 Task: Create a due date automation trigger when advanced on, on the tuesday before a card is due add fields without custom field "Resume" set to a number greater than 1 and lower than 10 at 11:00 AM.
Action: Mouse pressed left at (1101, 93)
Screenshot: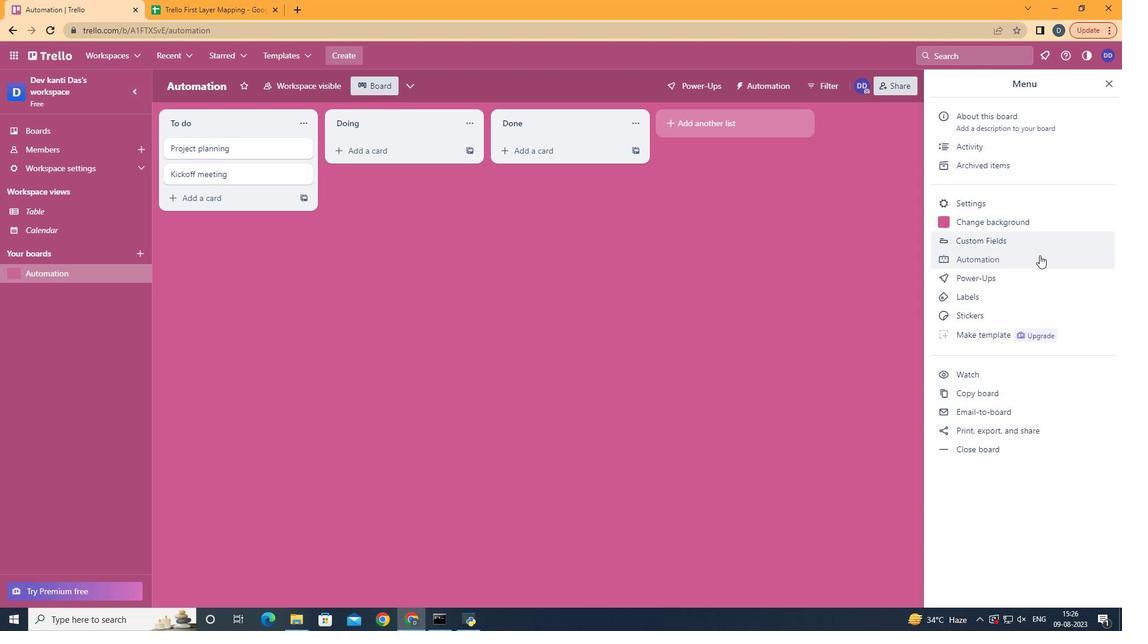 
Action: Mouse moved to (1034, 261)
Screenshot: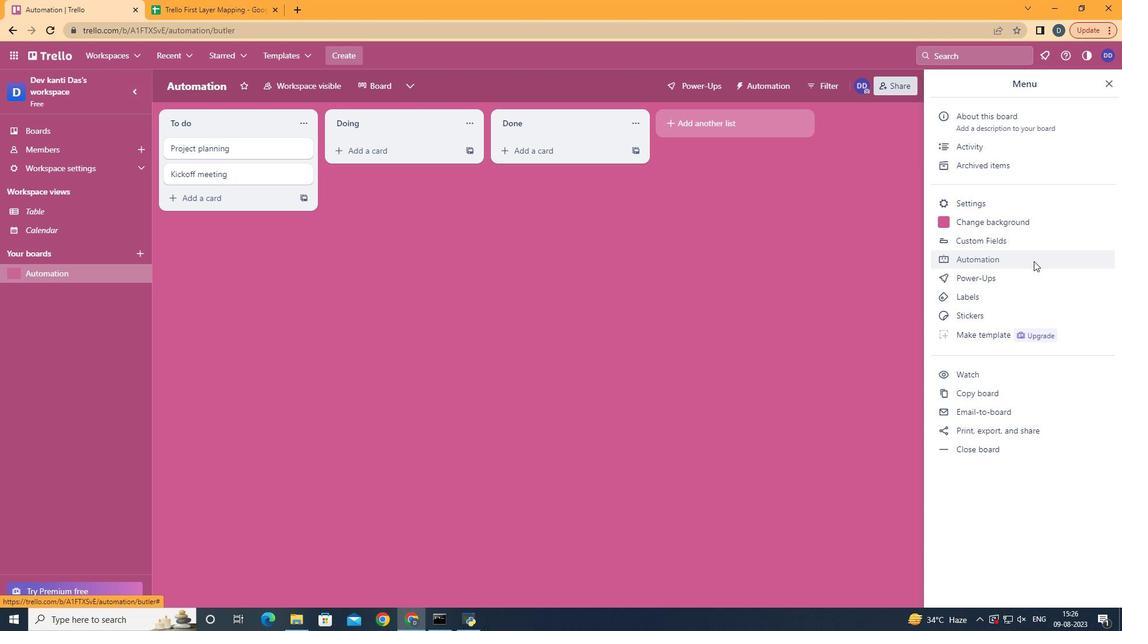 
Action: Mouse pressed left at (1034, 261)
Screenshot: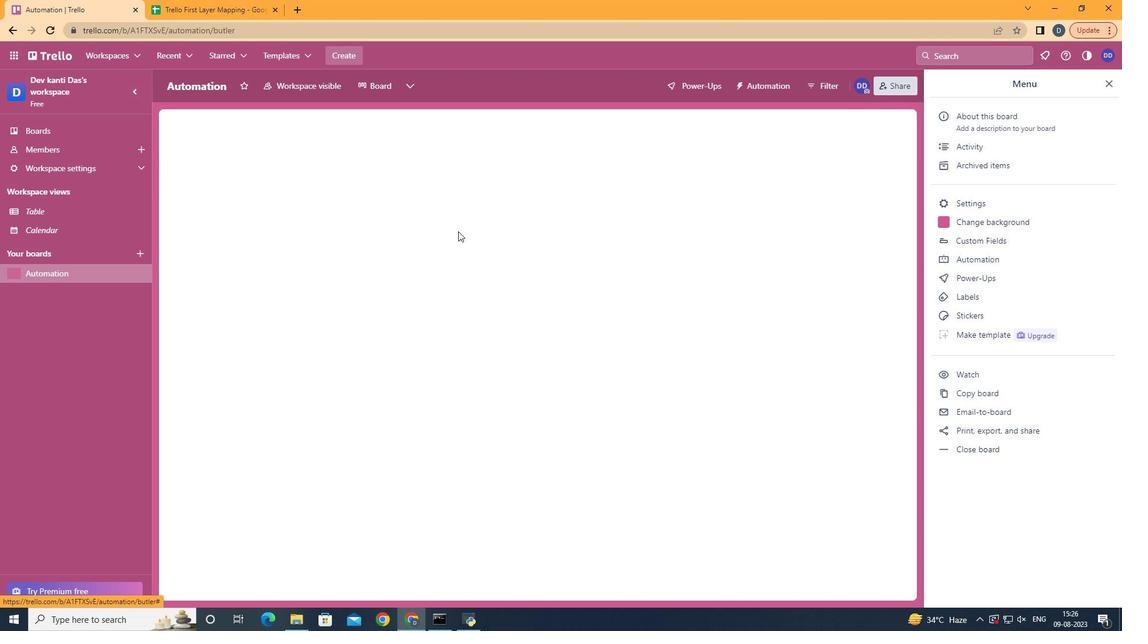 
Action: Mouse moved to (230, 238)
Screenshot: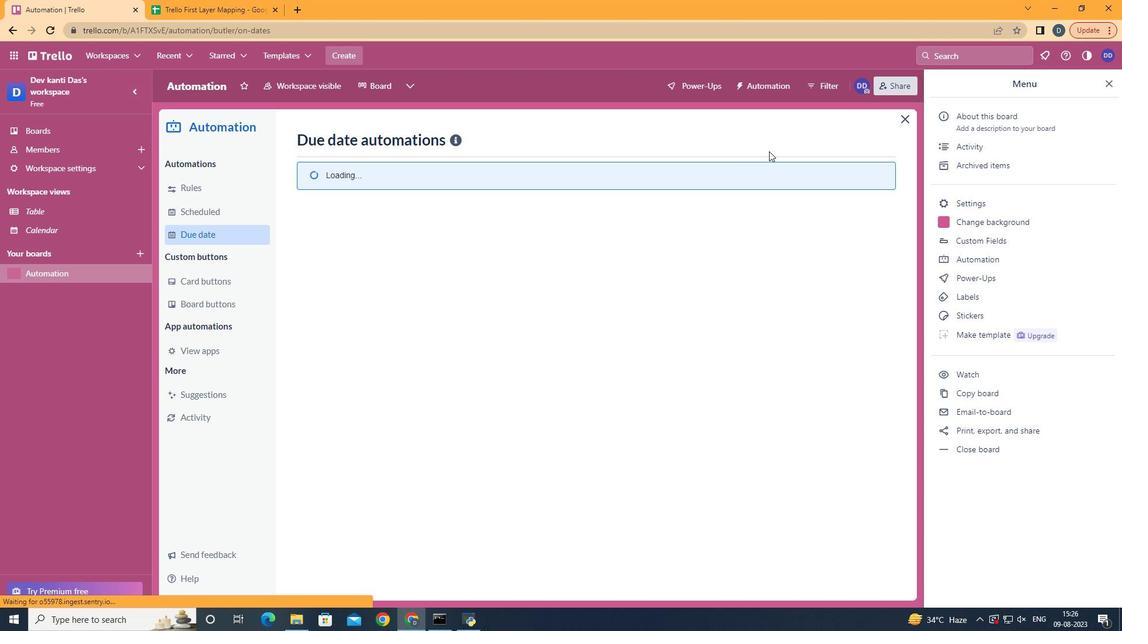 
Action: Mouse pressed left at (230, 238)
Screenshot: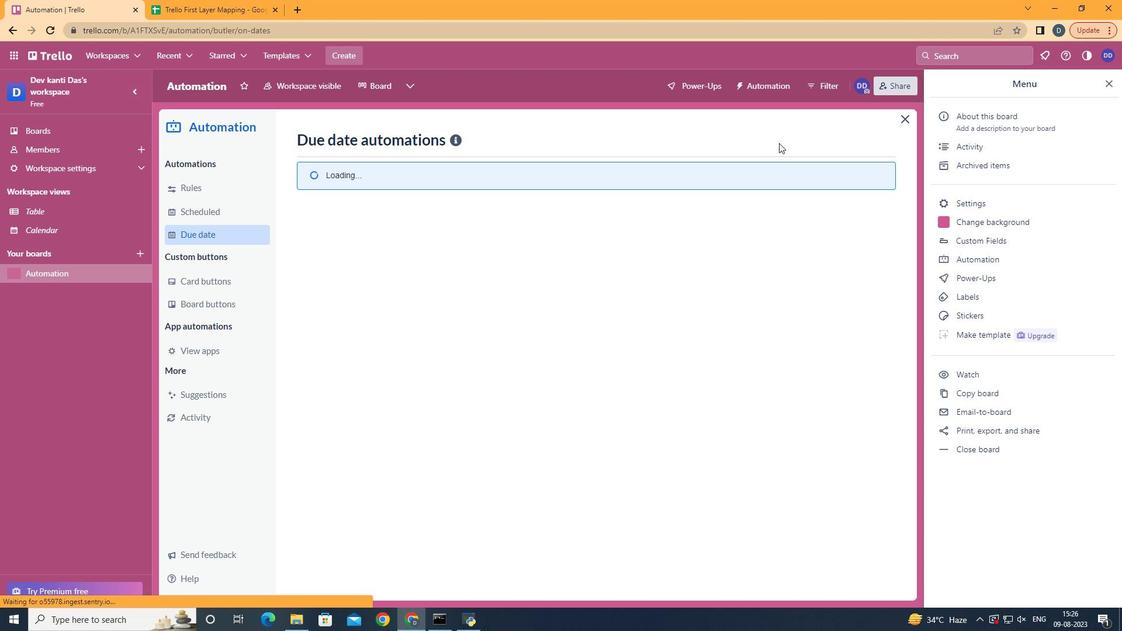 
Action: Mouse moved to (813, 140)
Screenshot: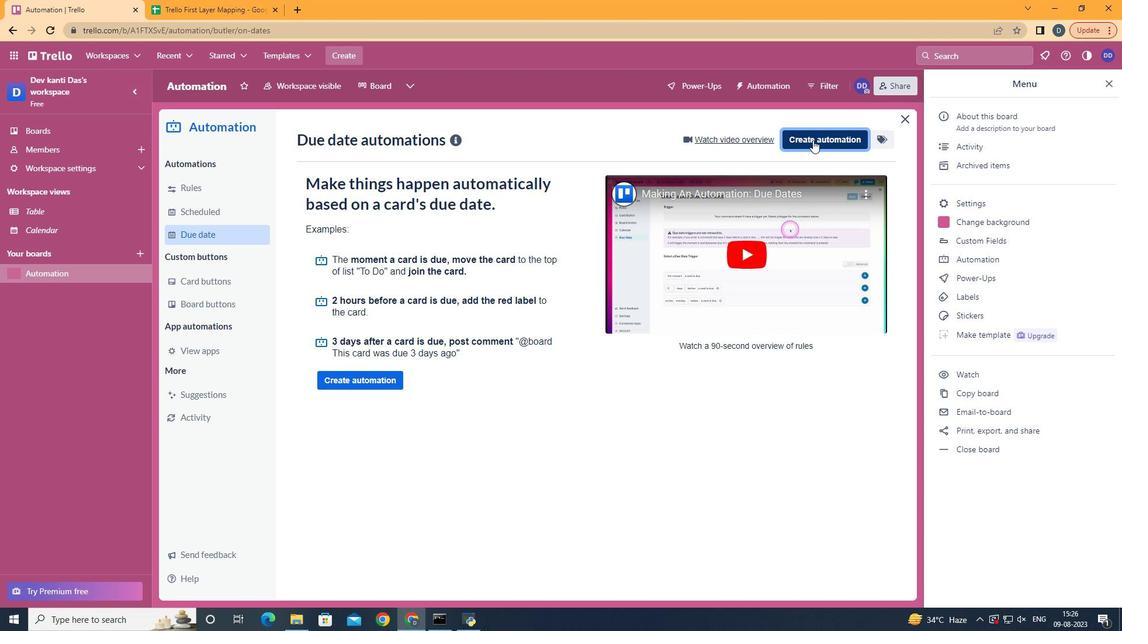 
Action: Mouse pressed left at (813, 140)
Screenshot: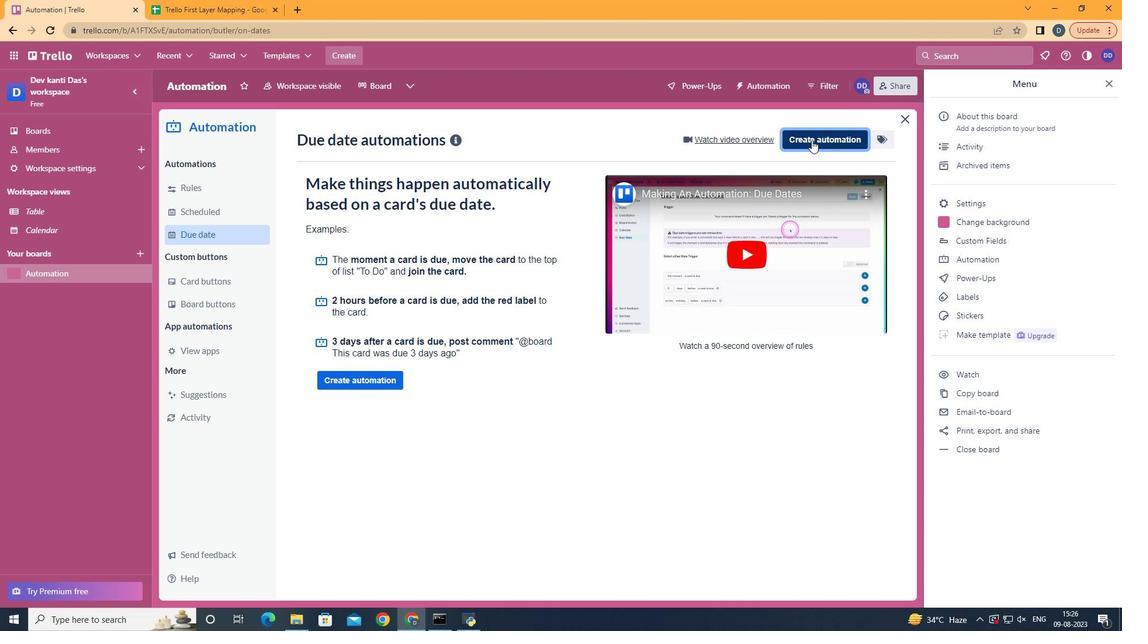 
Action: Mouse moved to (572, 249)
Screenshot: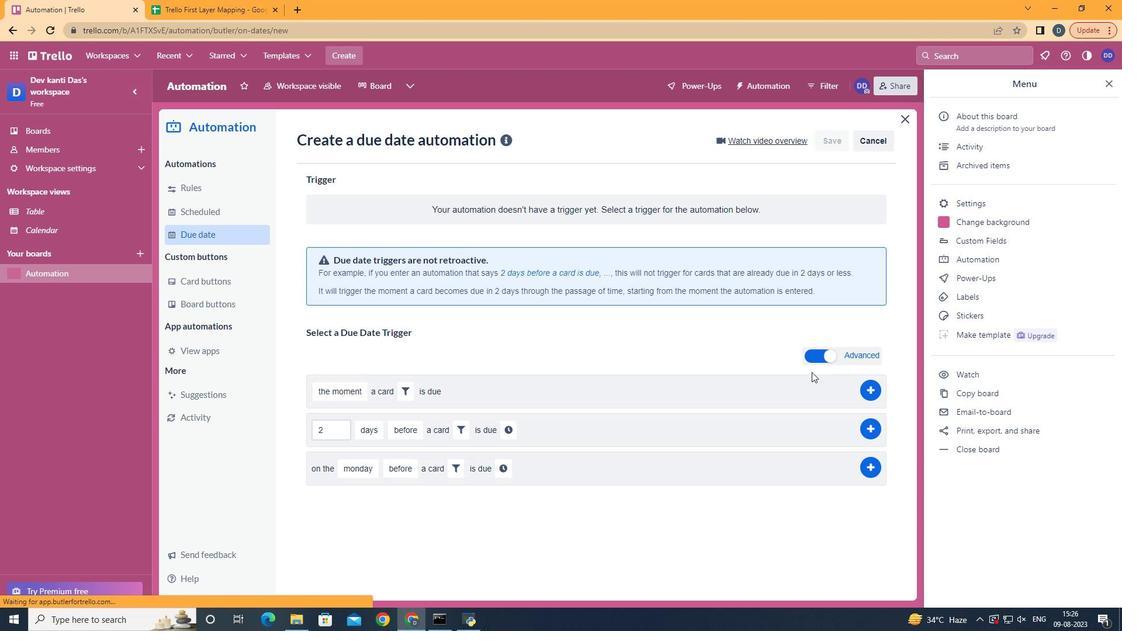 
Action: Mouse pressed left at (572, 249)
Screenshot: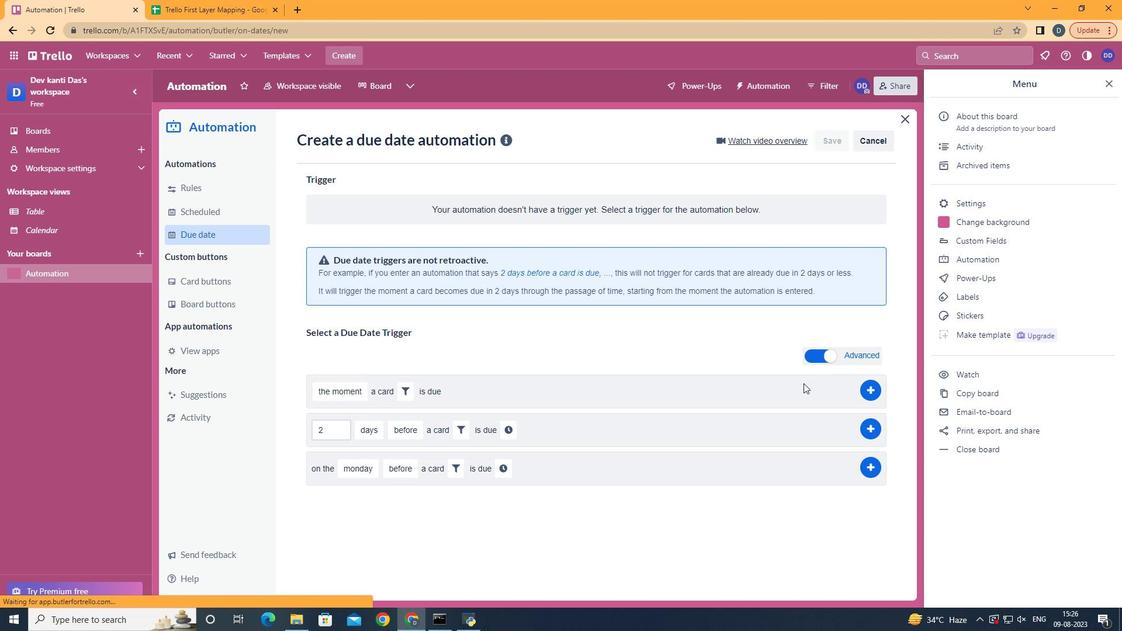 
Action: Mouse moved to (380, 326)
Screenshot: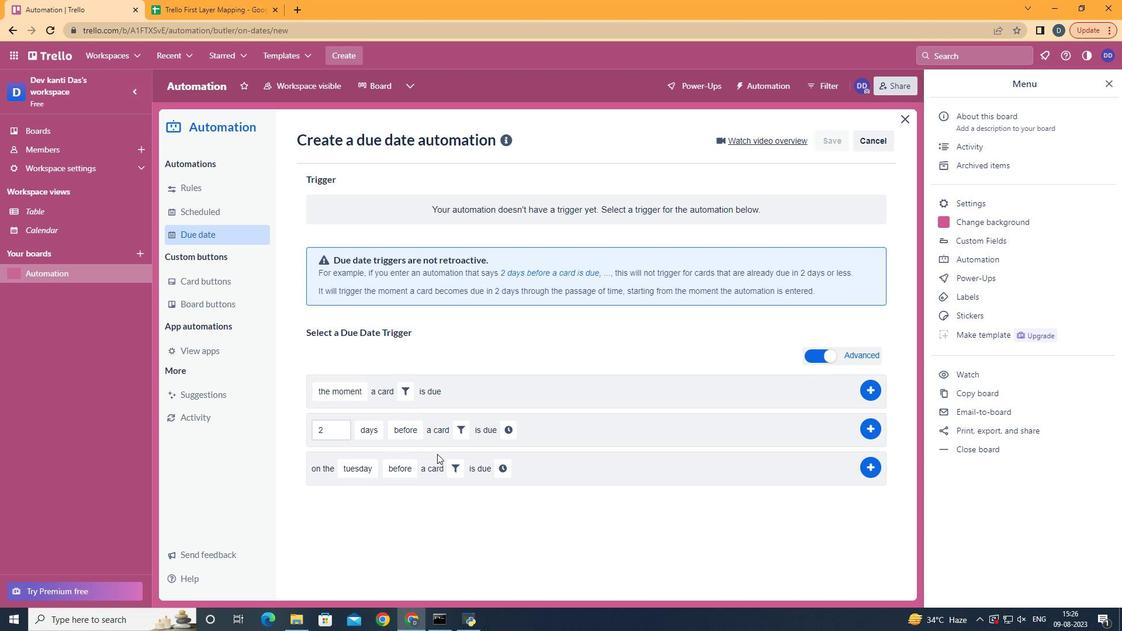
Action: Mouse pressed left at (380, 326)
Screenshot: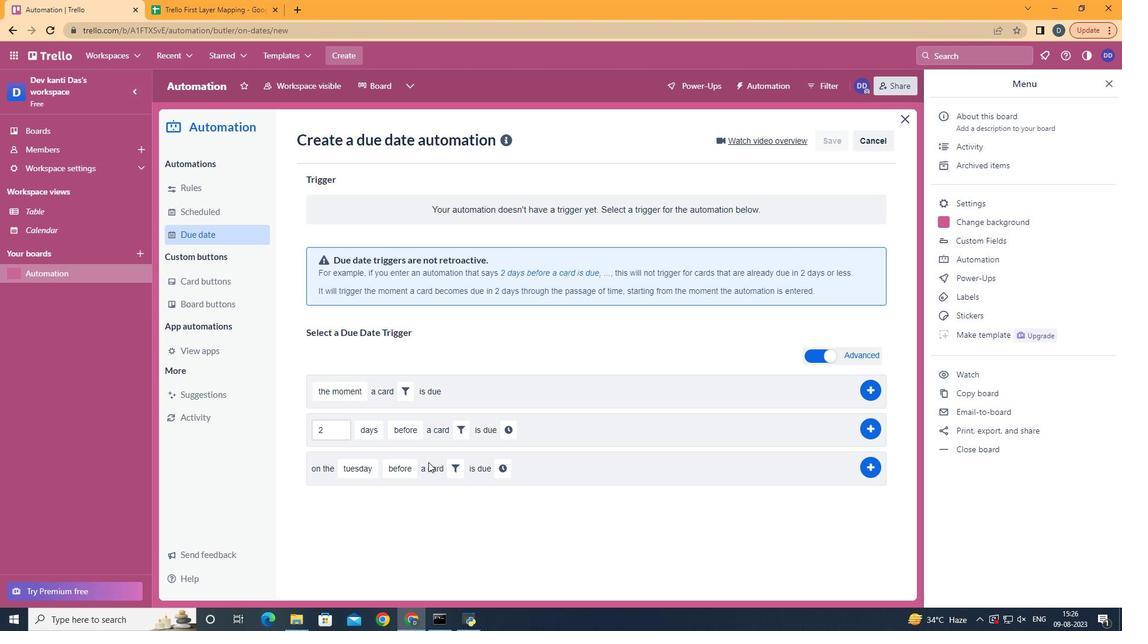 
Action: Mouse moved to (461, 464)
Screenshot: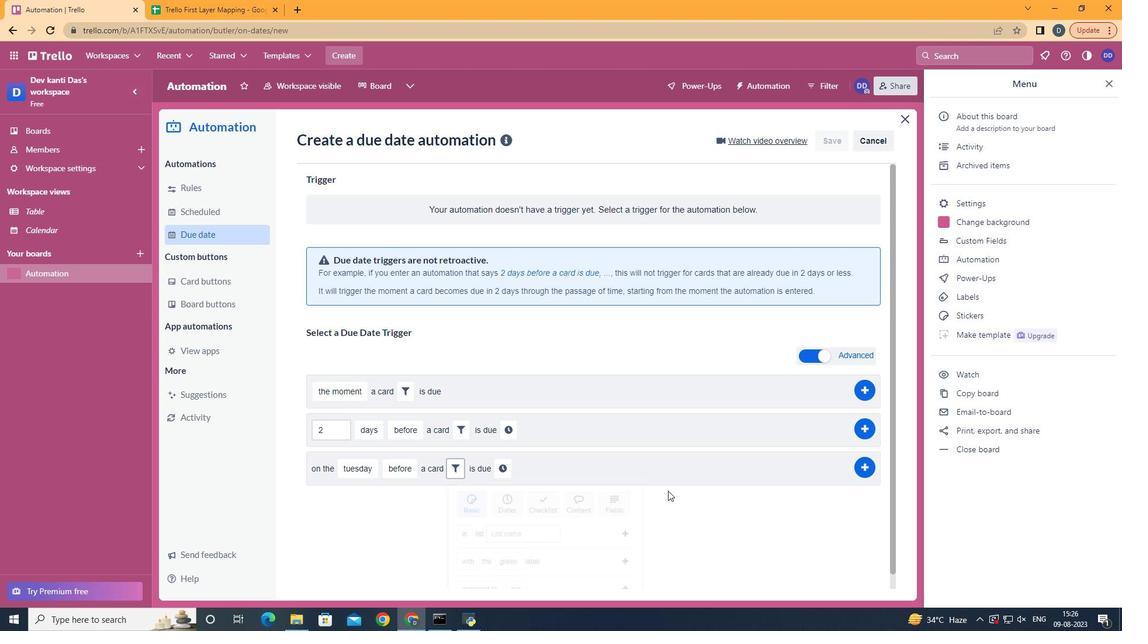 
Action: Mouse pressed left at (461, 464)
Screenshot: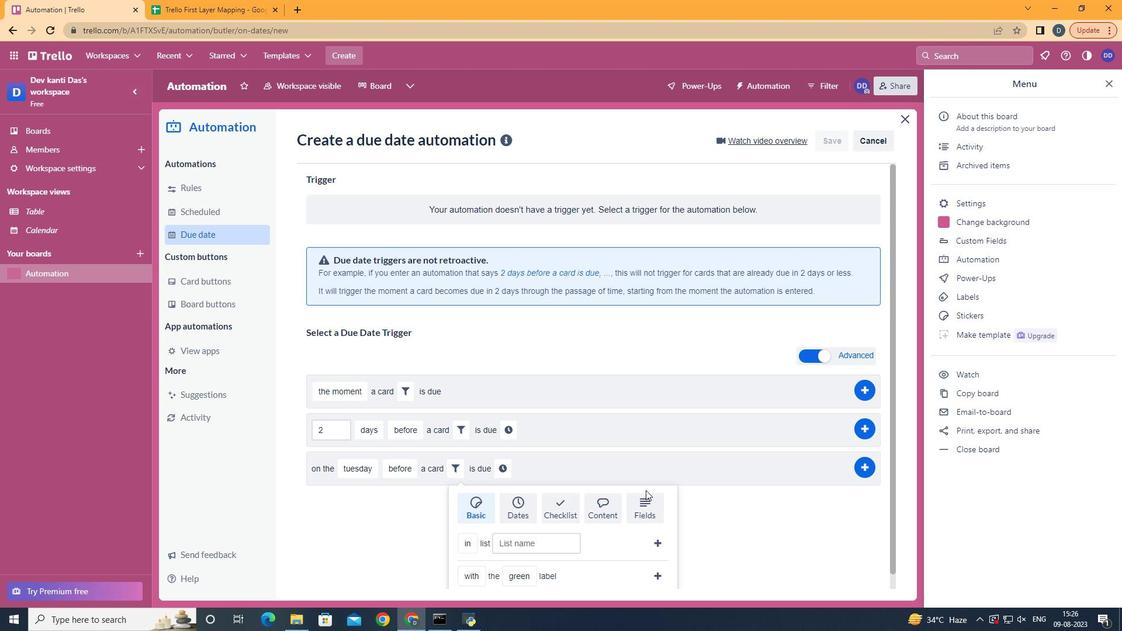 
Action: Mouse moved to (646, 498)
Screenshot: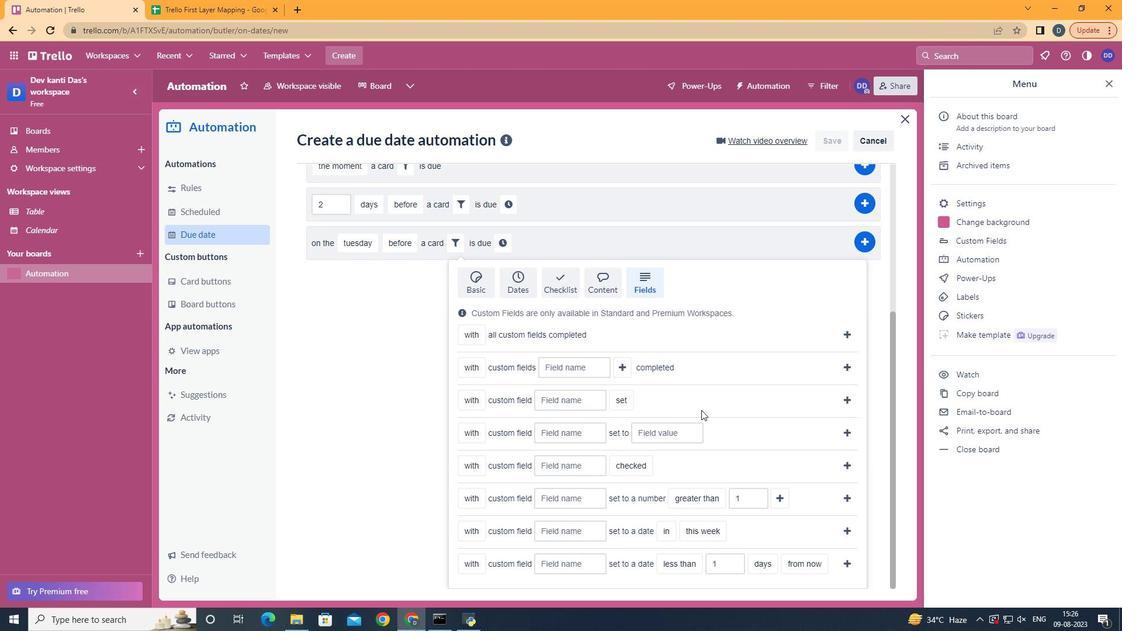 
Action: Mouse pressed left at (646, 498)
Screenshot: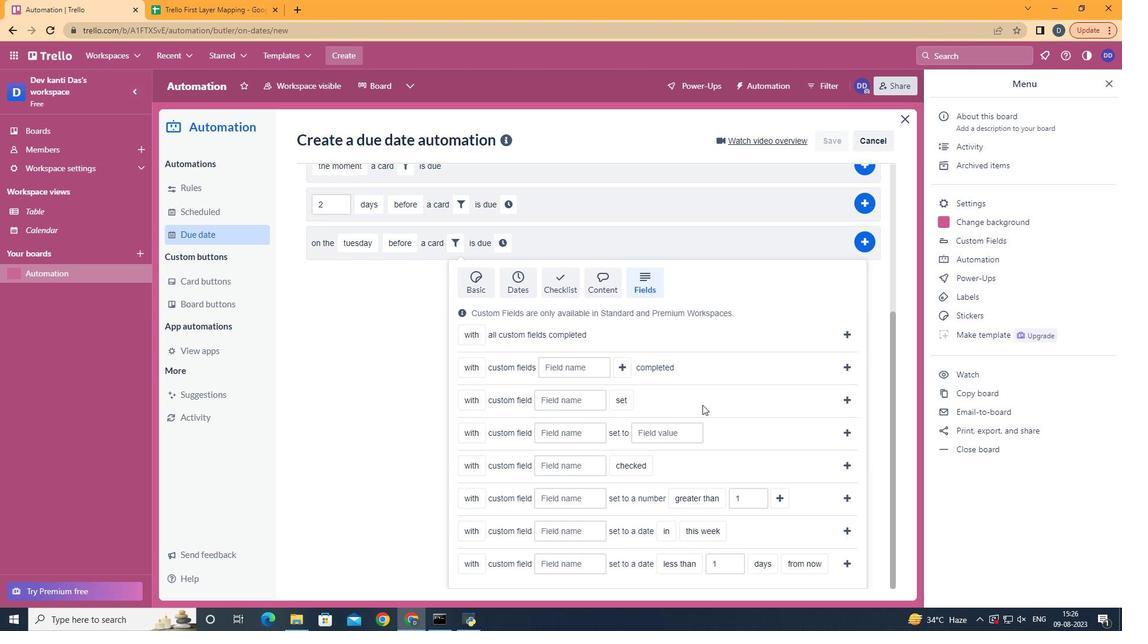 
Action: Mouse moved to (646, 496)
Screenshot: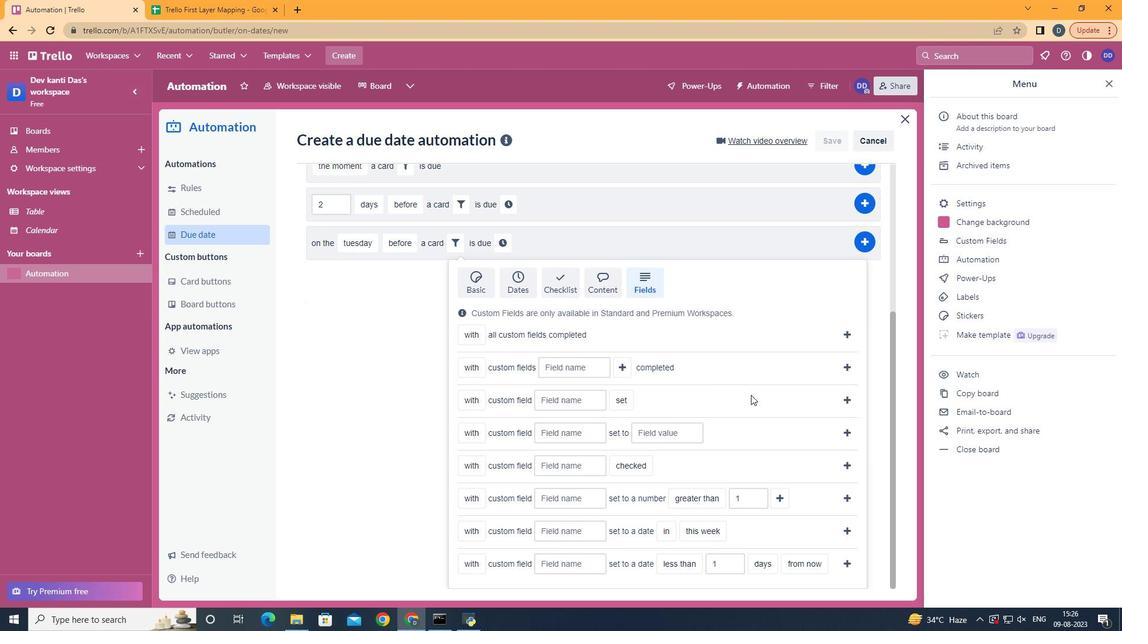 
Action: Mouse scrolled (646, 495) with delta (0, 0)
Screenshot: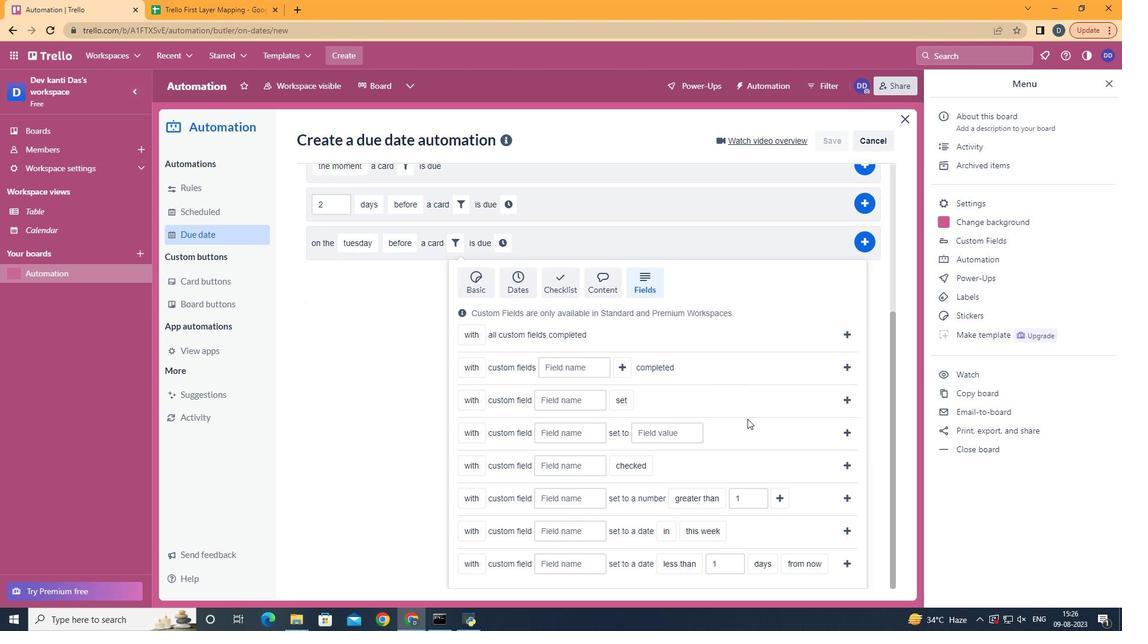 
Action: Mouse scrolled (646, 495) with delta (0, 0)
Screenshot: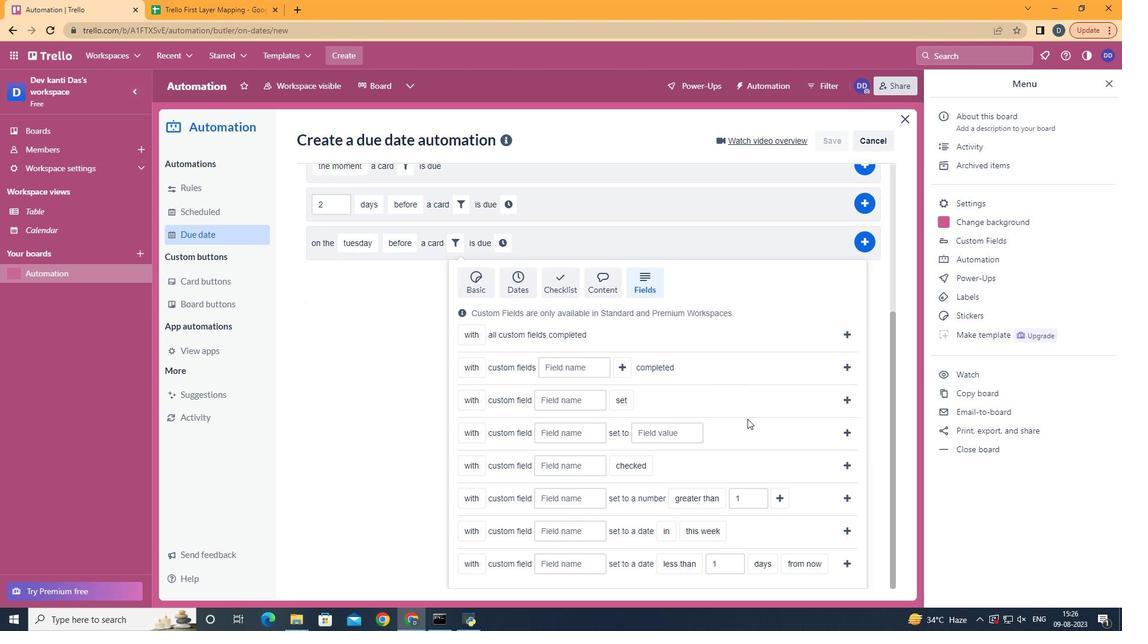 
Action: Mouse scrolled (646, 495) with delta (0, 0)
Screenshot: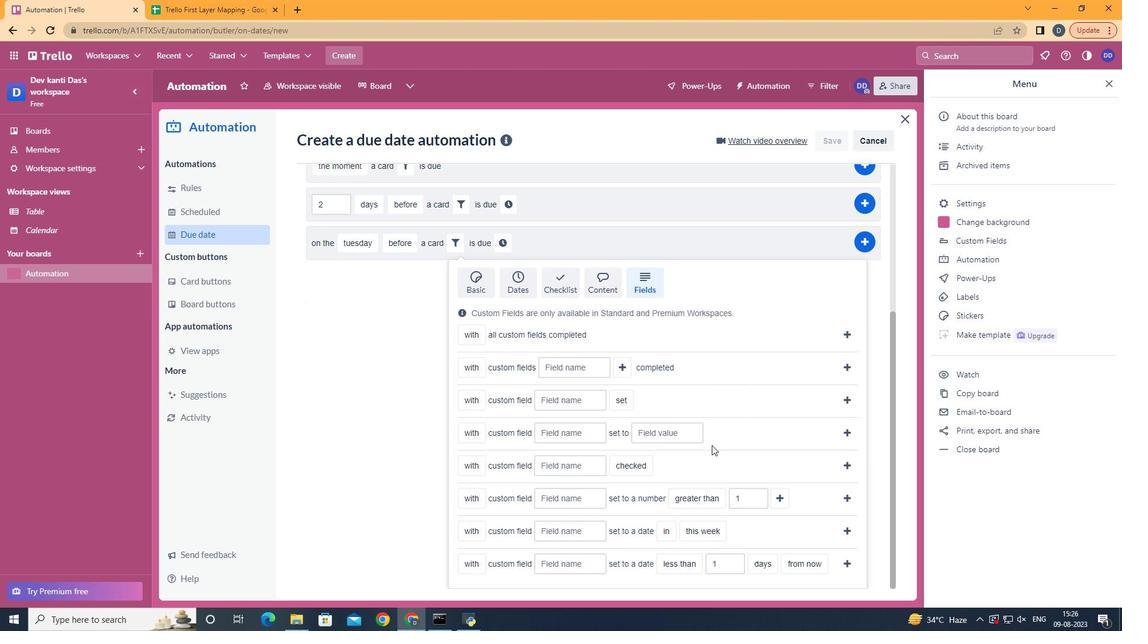 
Action: Mouse scrolled (646, 495) with delta (0, 0)
Screenshot: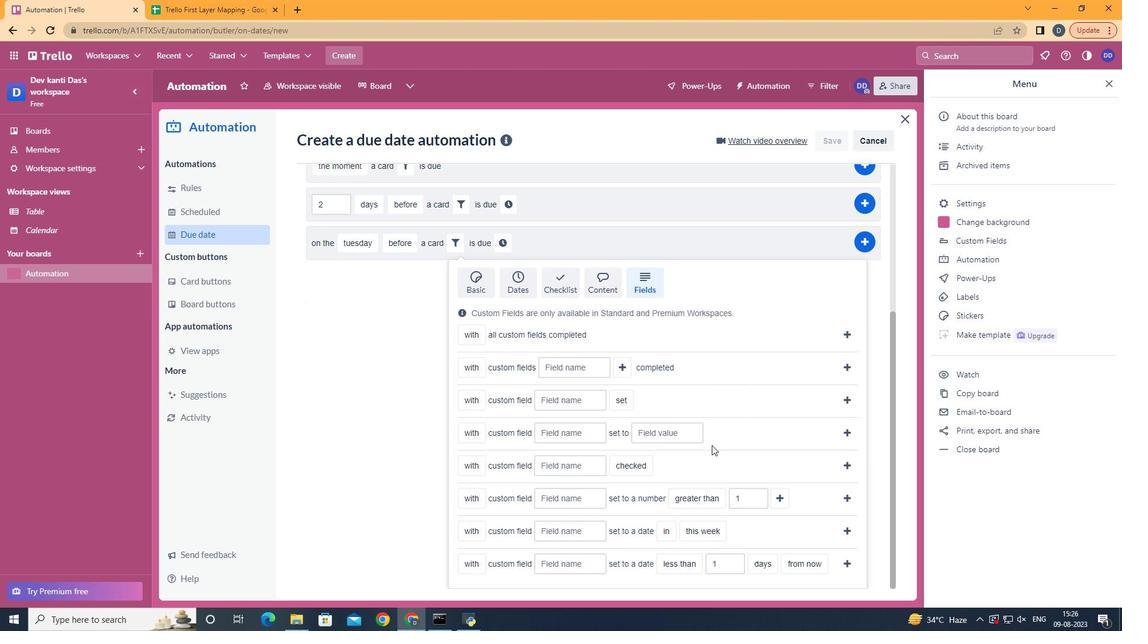 
Action: Mouse scrolled (646, 495) with delta (0, 0)
Screenshot: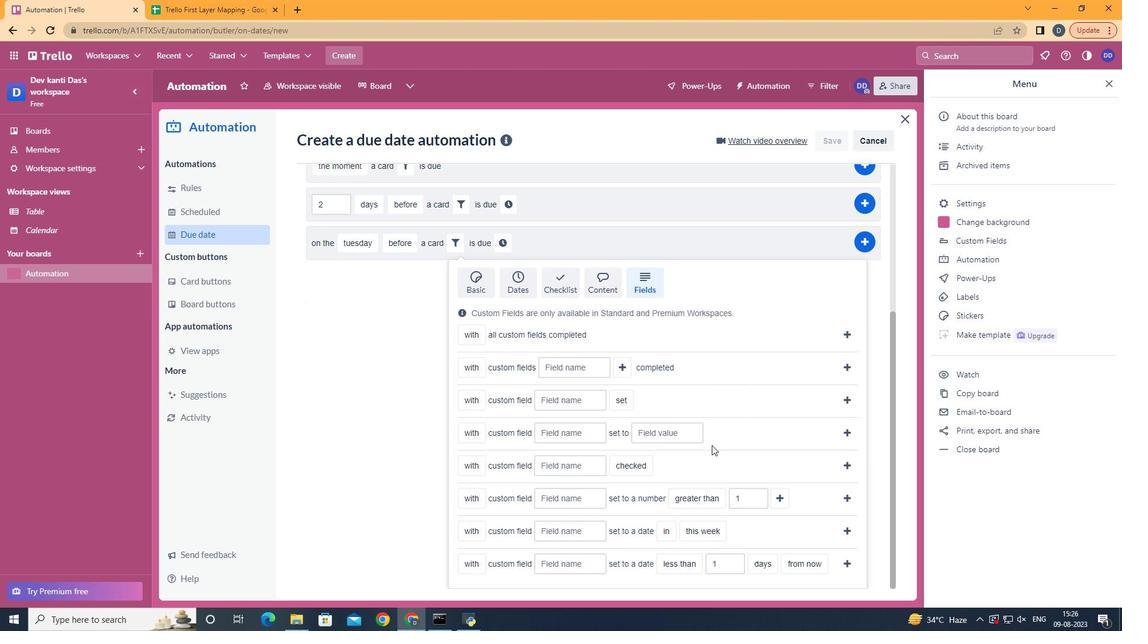 
Action: Mouse moved to (488, 549)
Screenshot: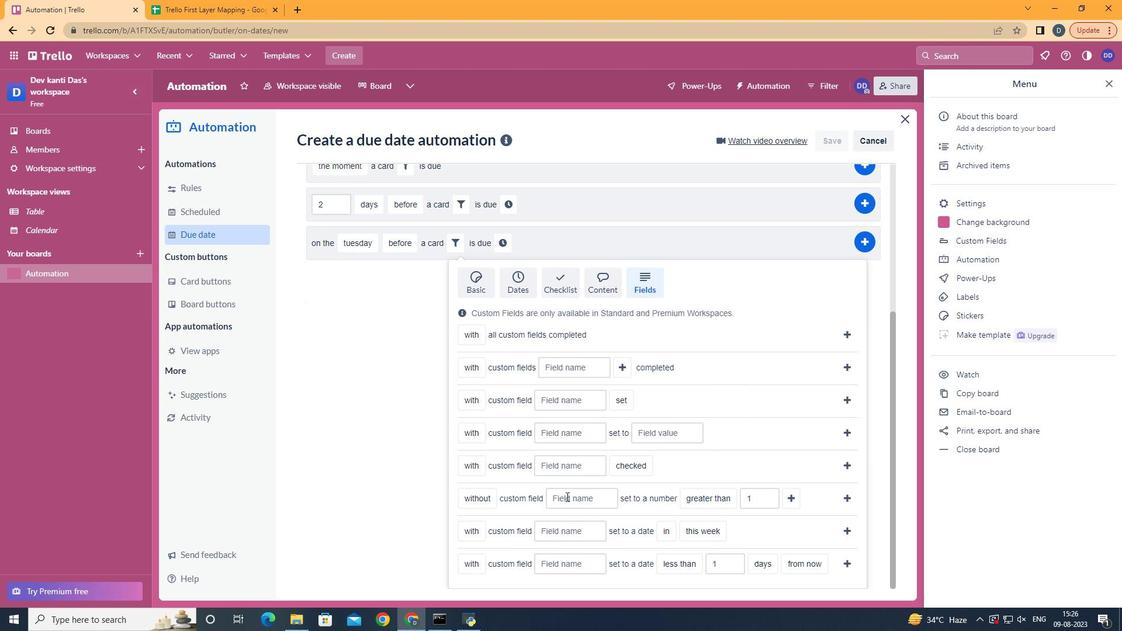 
Action: Mouse pressed left at (488, 549)
Screenshot: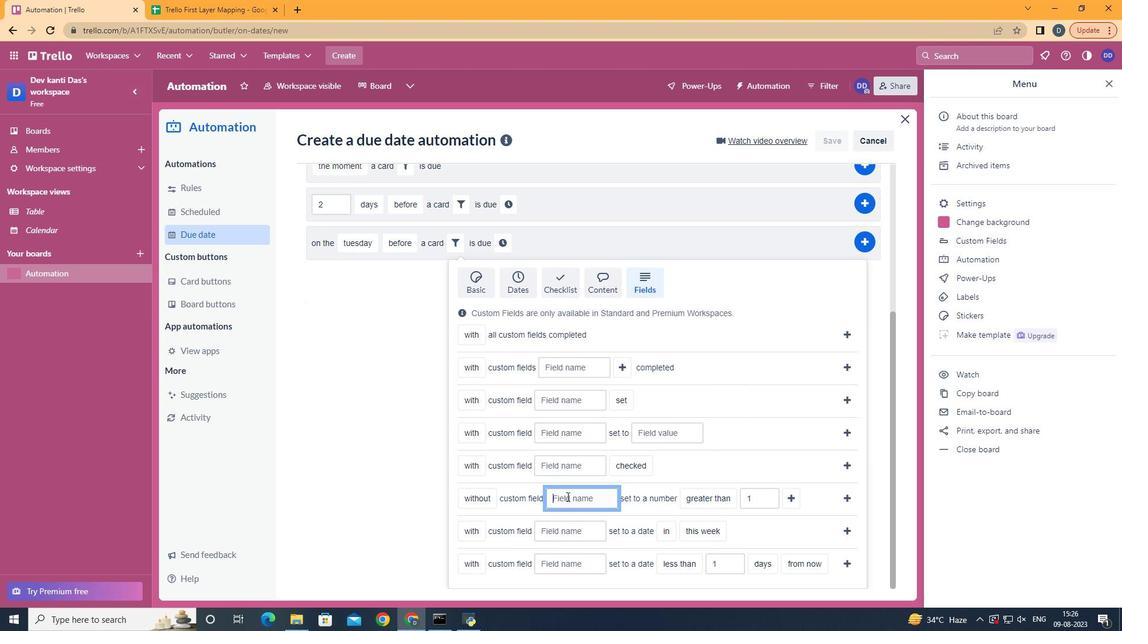 
Action: Mouse moved to (566, 496)
Screenshot: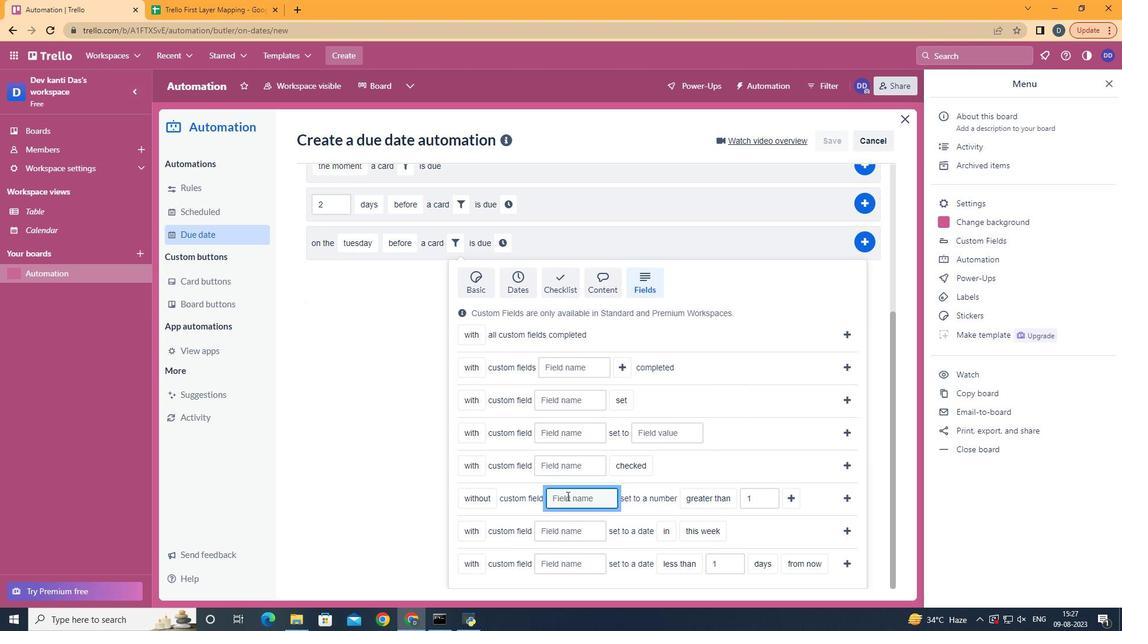 
Action: Mouse pressed left at (566, 496)
Screenshot: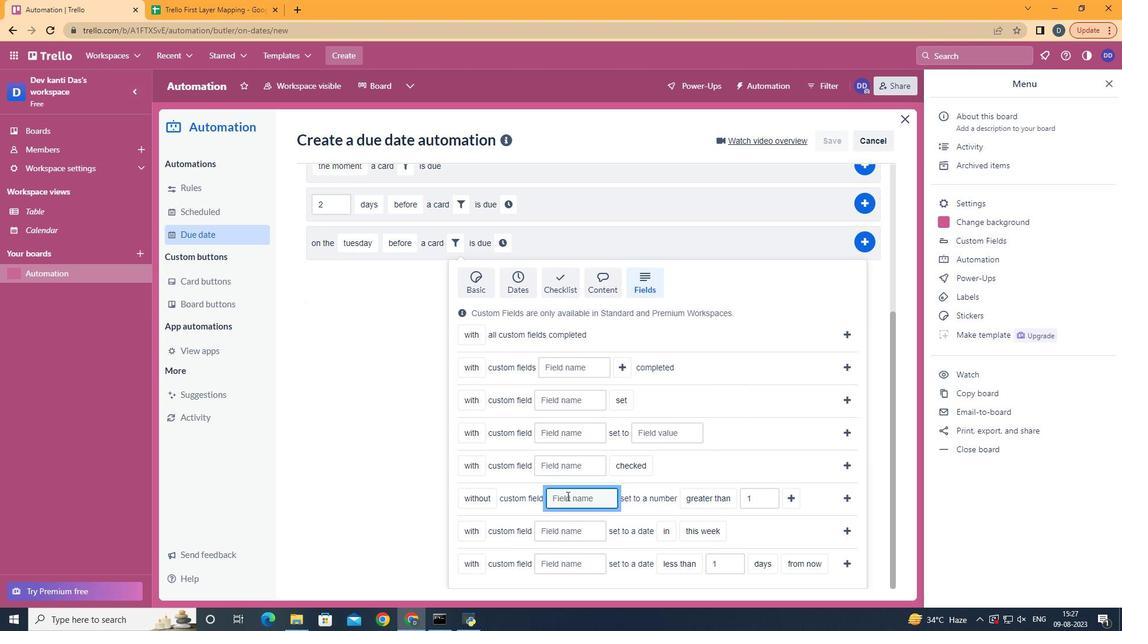 
Action: Mouse moved to (567, 496)
Screenshot: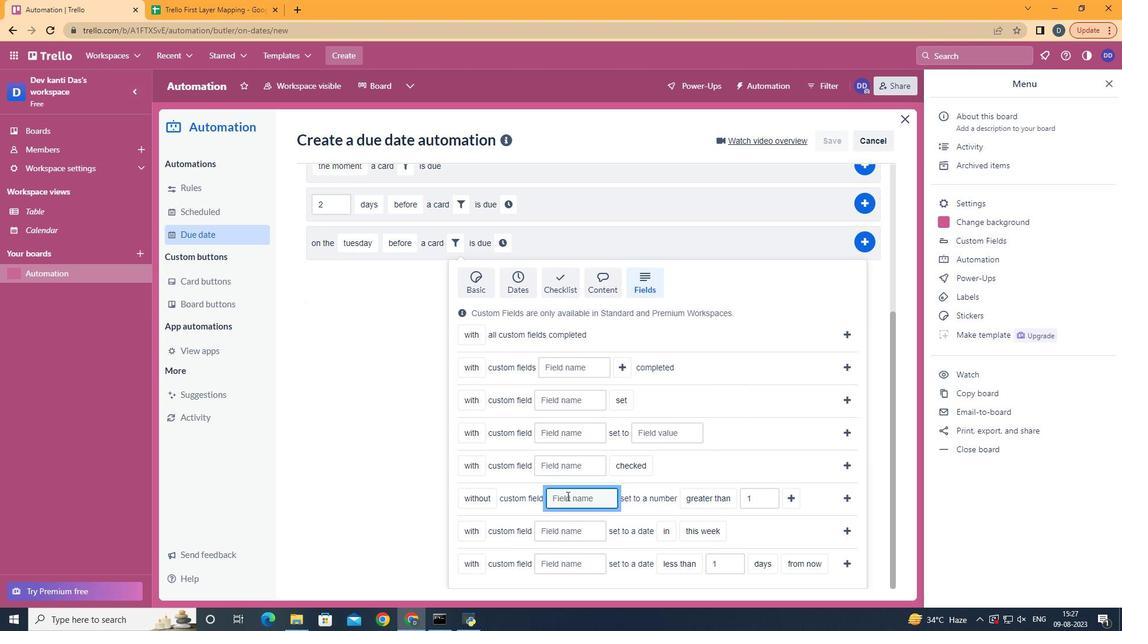 
Action: Key pressed <Key.shift>Resume
Screenshot: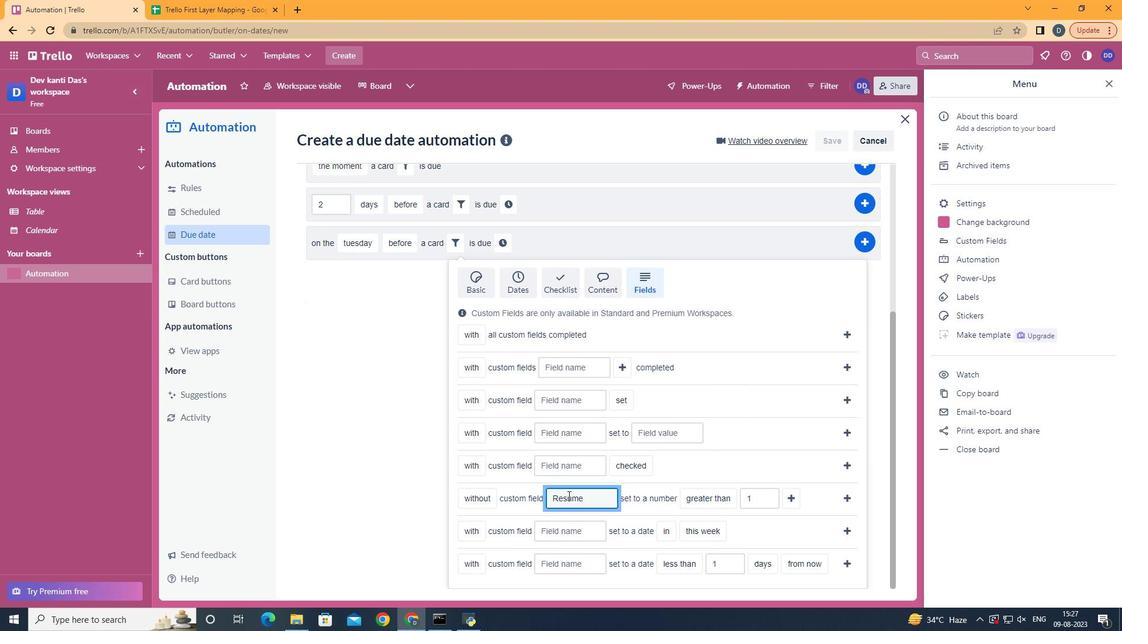 
Action: Mouse moved to (726, 406)
Screenshot: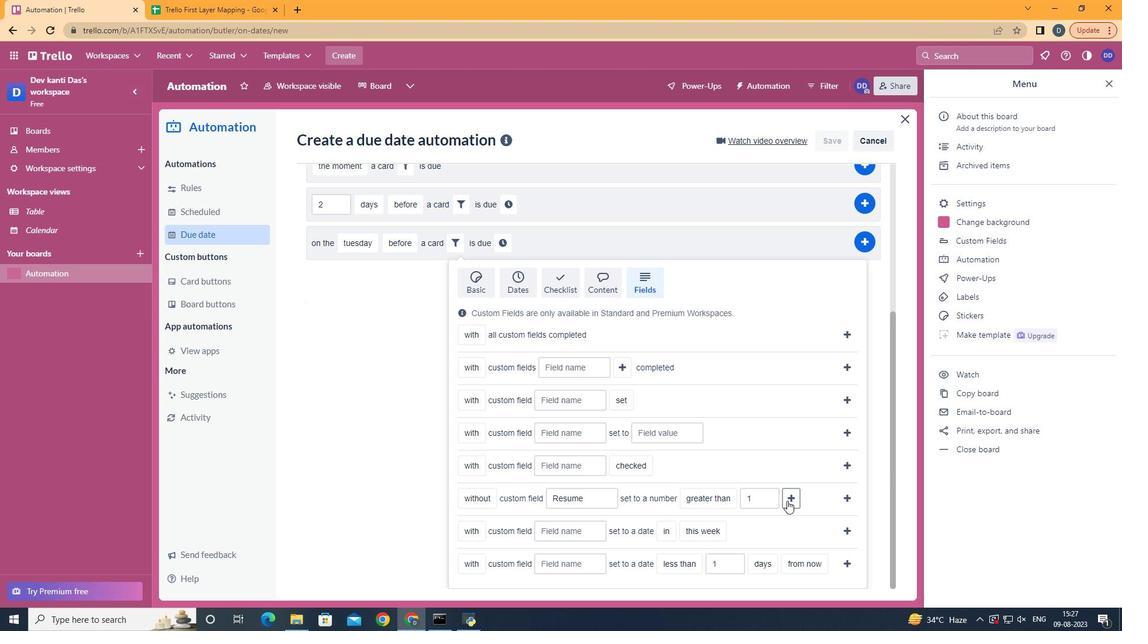 
Action: Mouse pressed left at (726, 406)
Screenshot: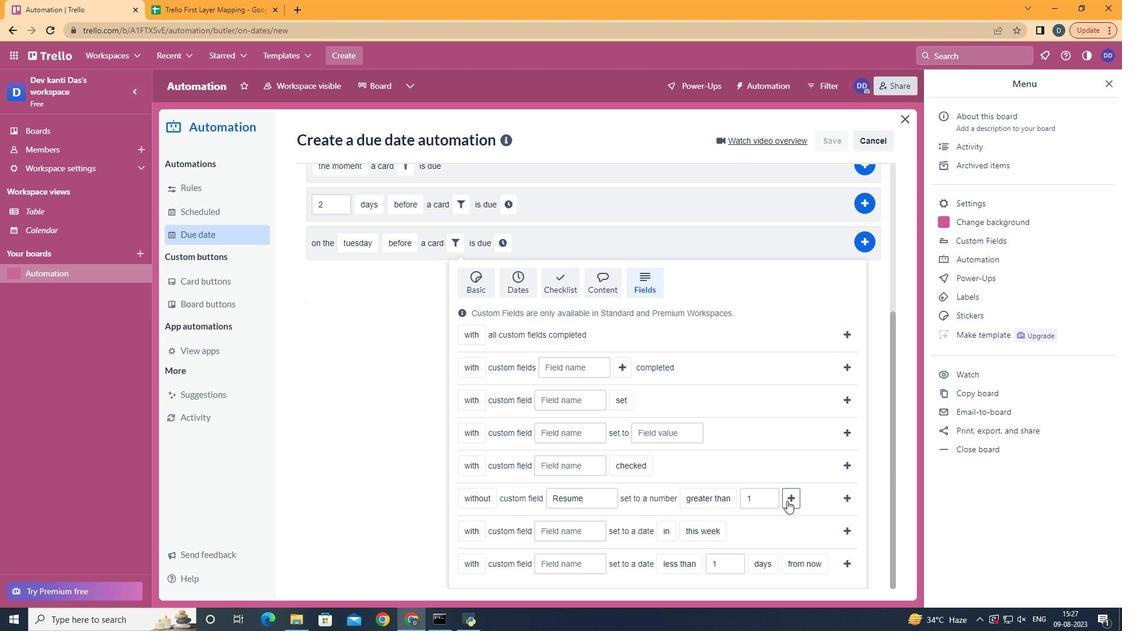 
Action: Mouse moved to (787, 501)
Screenshot: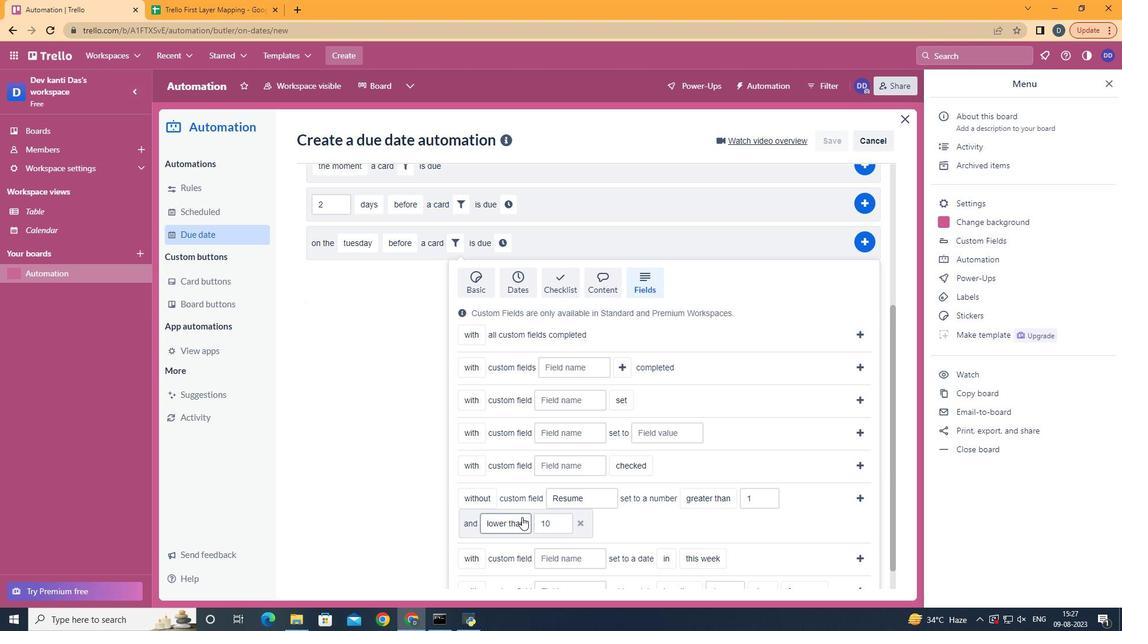 
Action: Mouse pressed left at (787, 501)
Screenshot: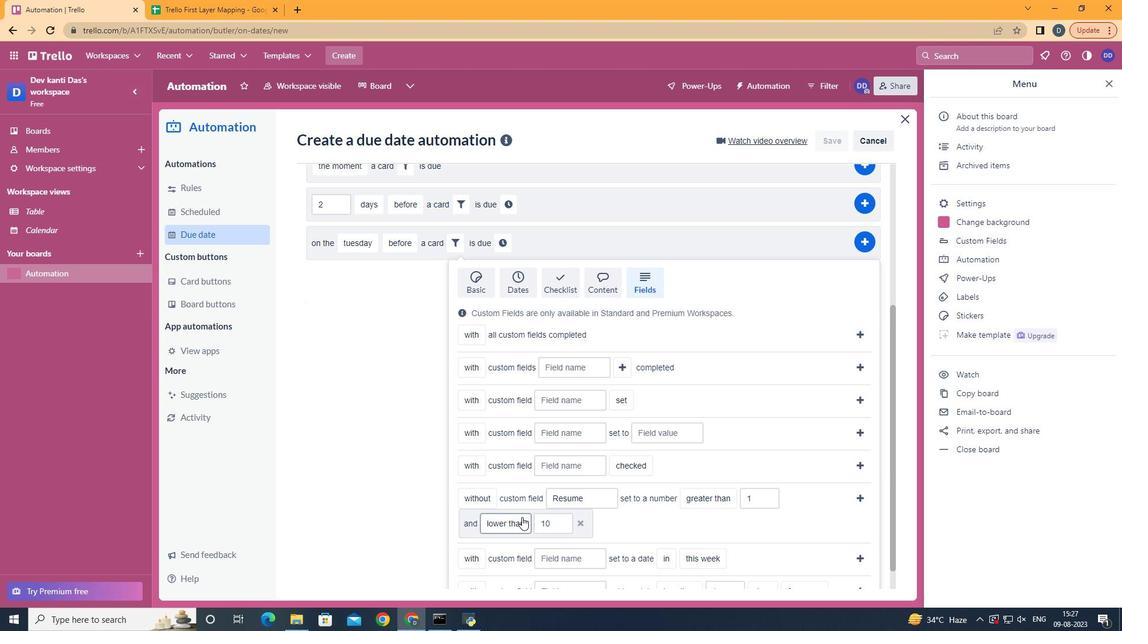 
Action: Mouse moved to (511, 427)
Screenshot: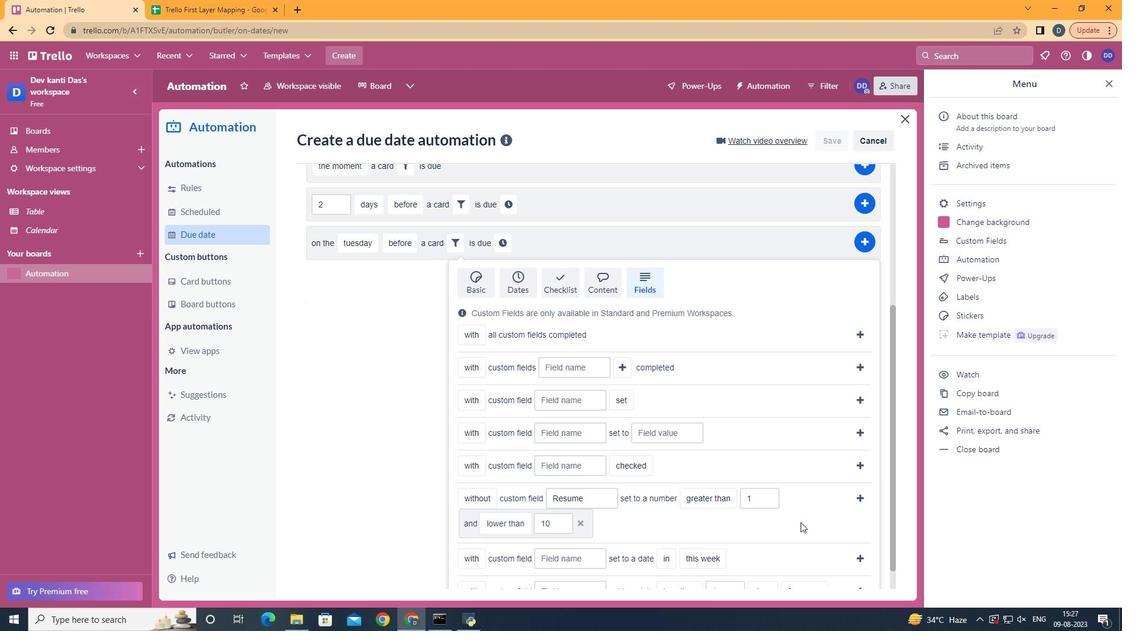 
Action: Mouse pressed left at (511, 427)
Screenshot: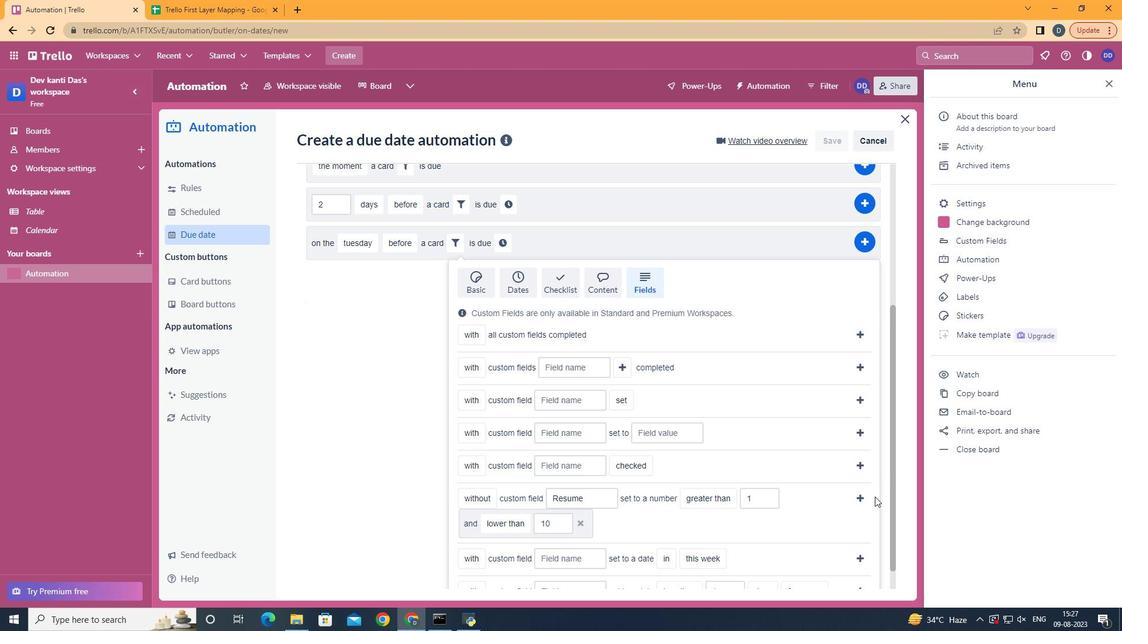 
Action: Mouse moved to (864, 497)
Screenshot: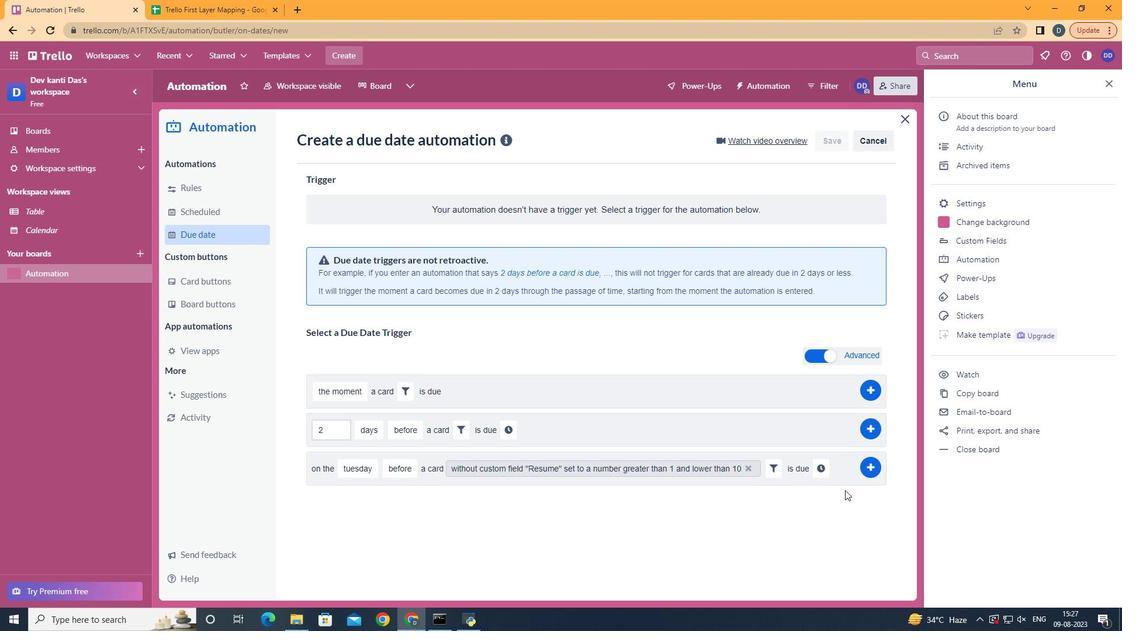 
Action: Mouse pressed left at (864, 497)
Screenshot: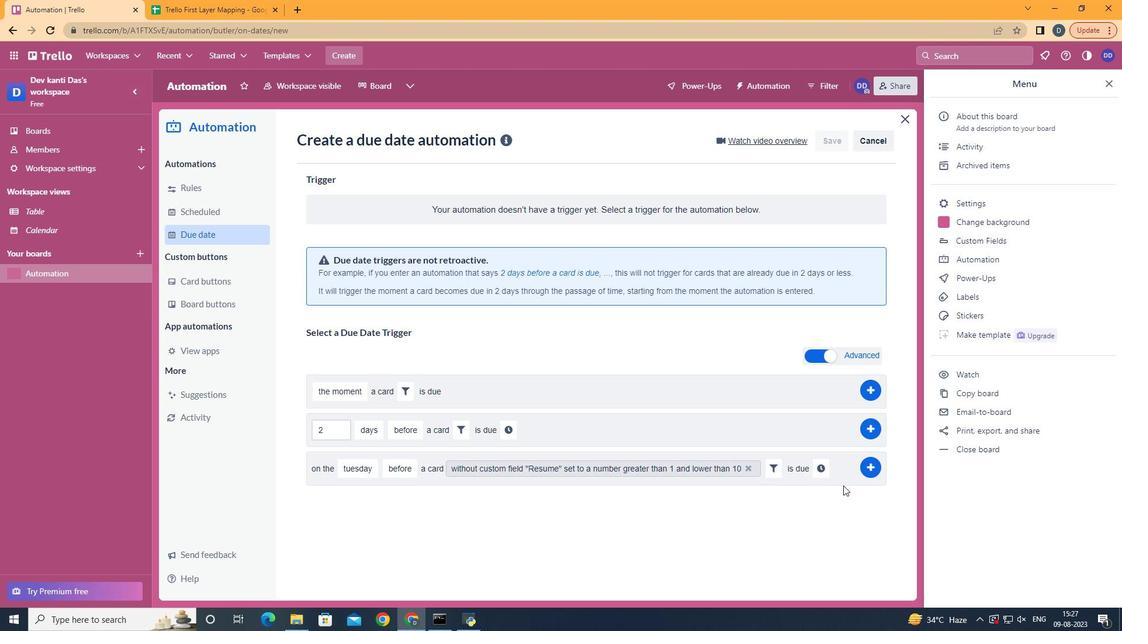 
Action: Mouse moved to (821, 468)
Screenshot: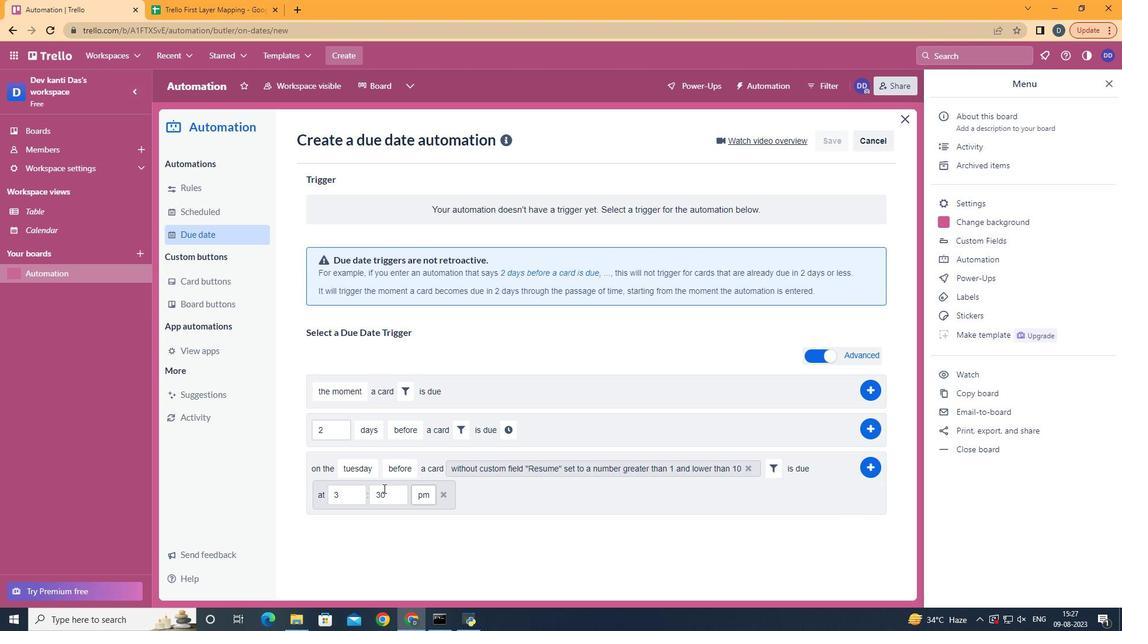 
Action: Mouse pressed left at (821, 468)
Screenshot: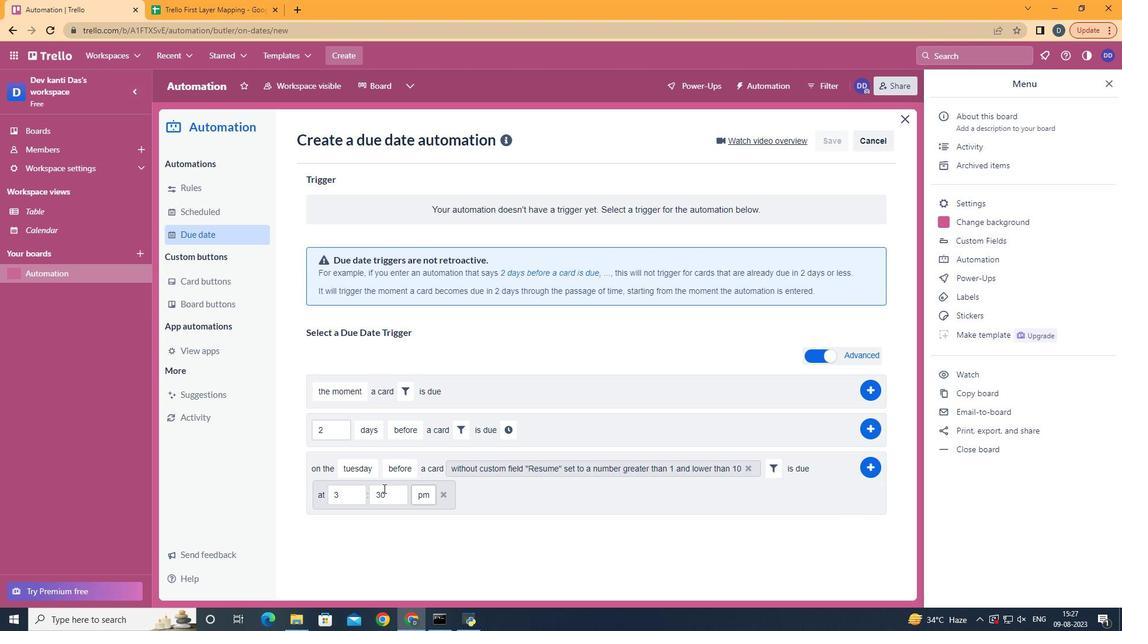 
Action: Mouse moved to (352, 493)
Screenshot: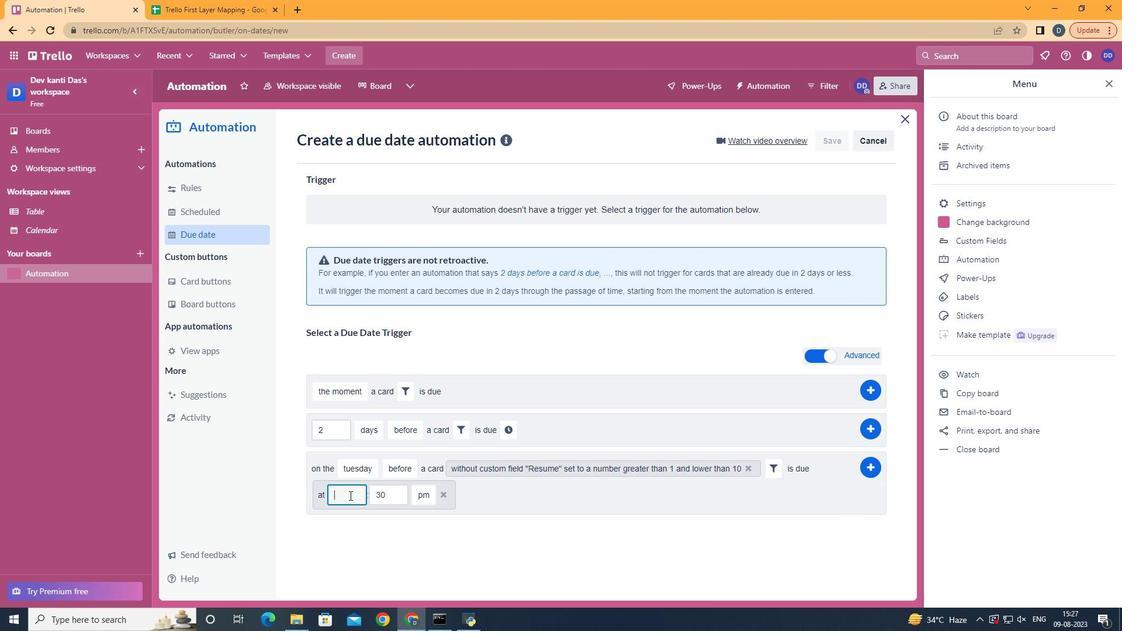 
Action: Mouse pressed left at (352, 493)
Screenshot: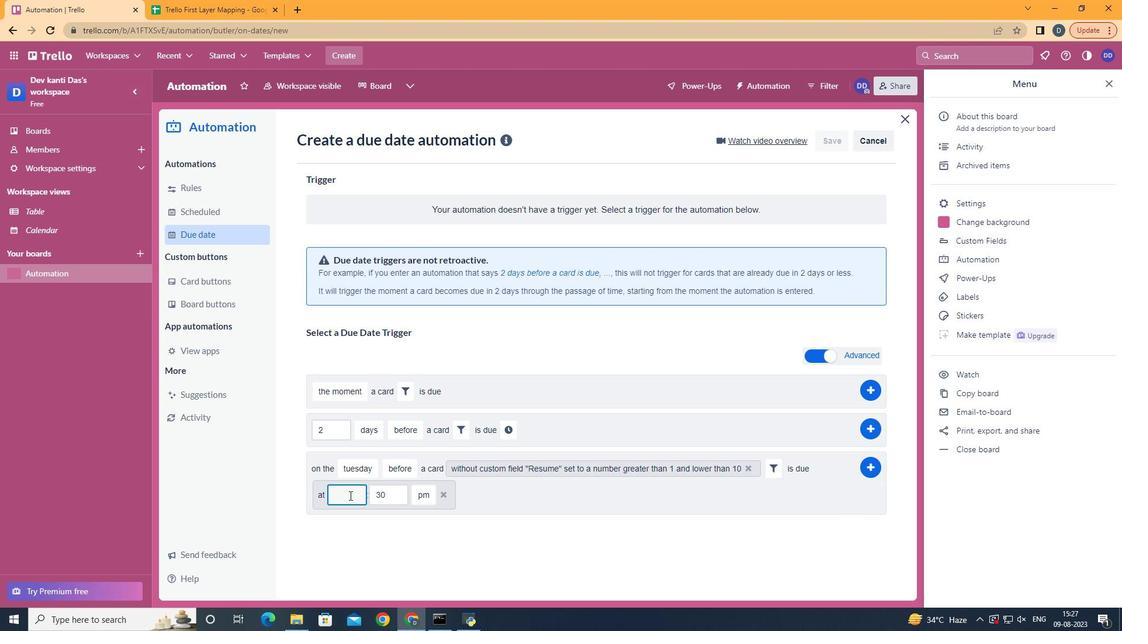 
Action: Mouse moved to (349, 495)
Screenshot: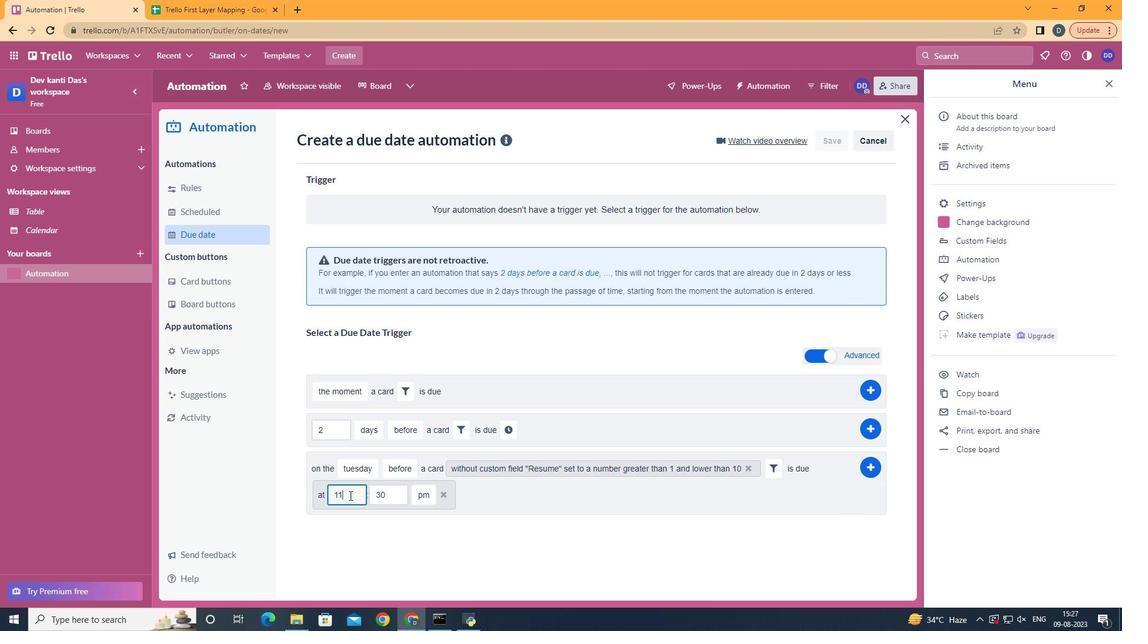 
Action: Key pressed <Key.backspace>11
Screenshot: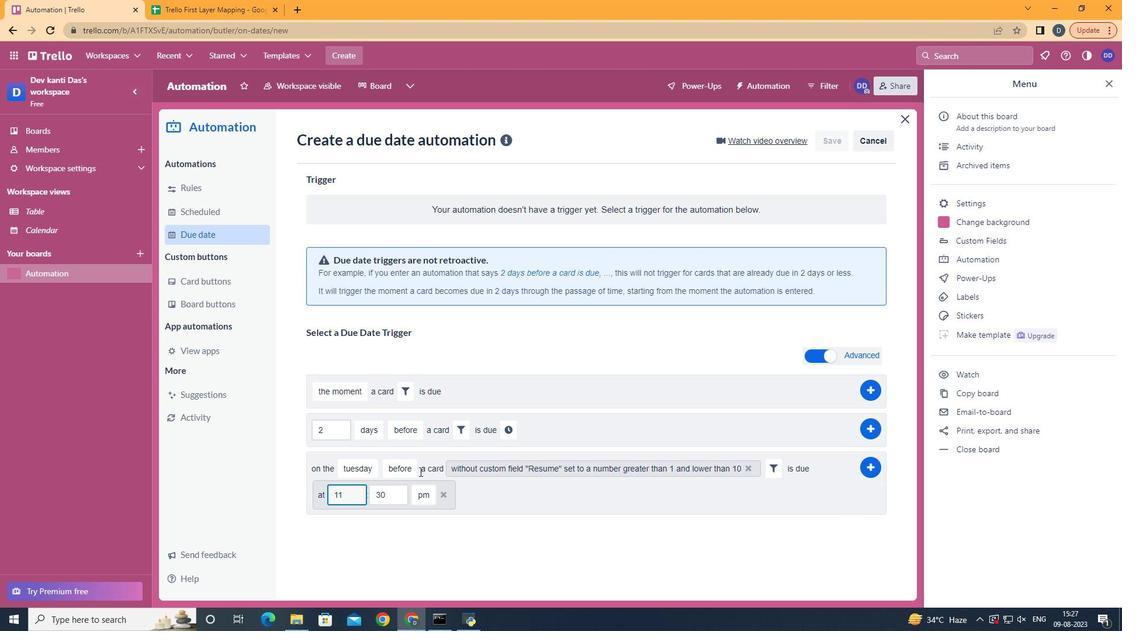 
Action: Mouse moved to (398, 505)
Screenshot: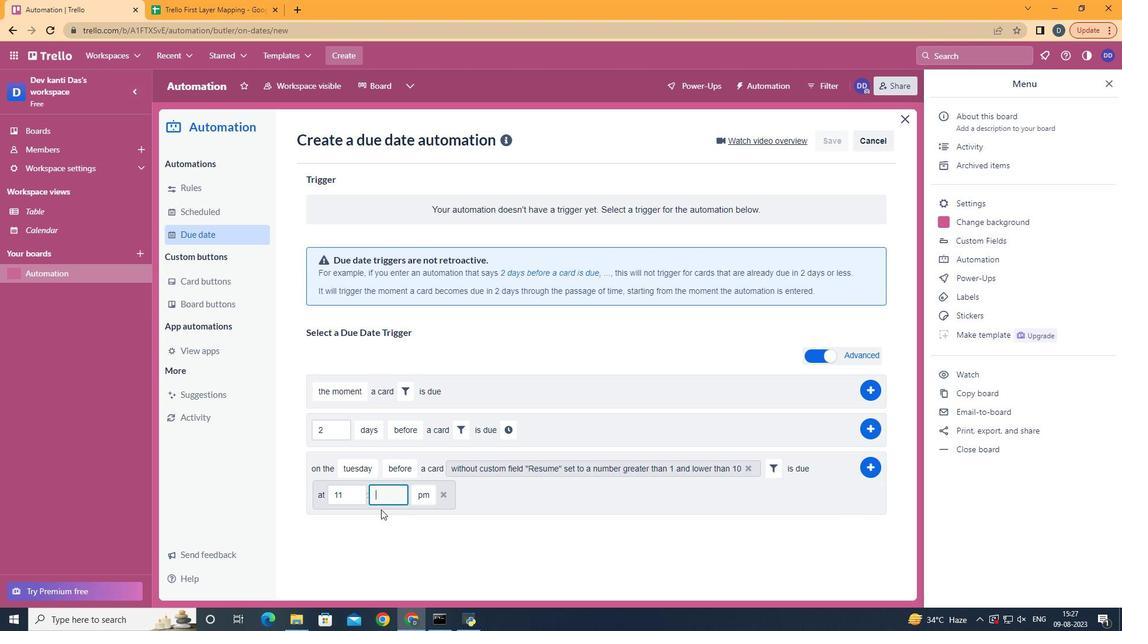 
Action: Mouse pressed left at (398, 505)
Screenshot: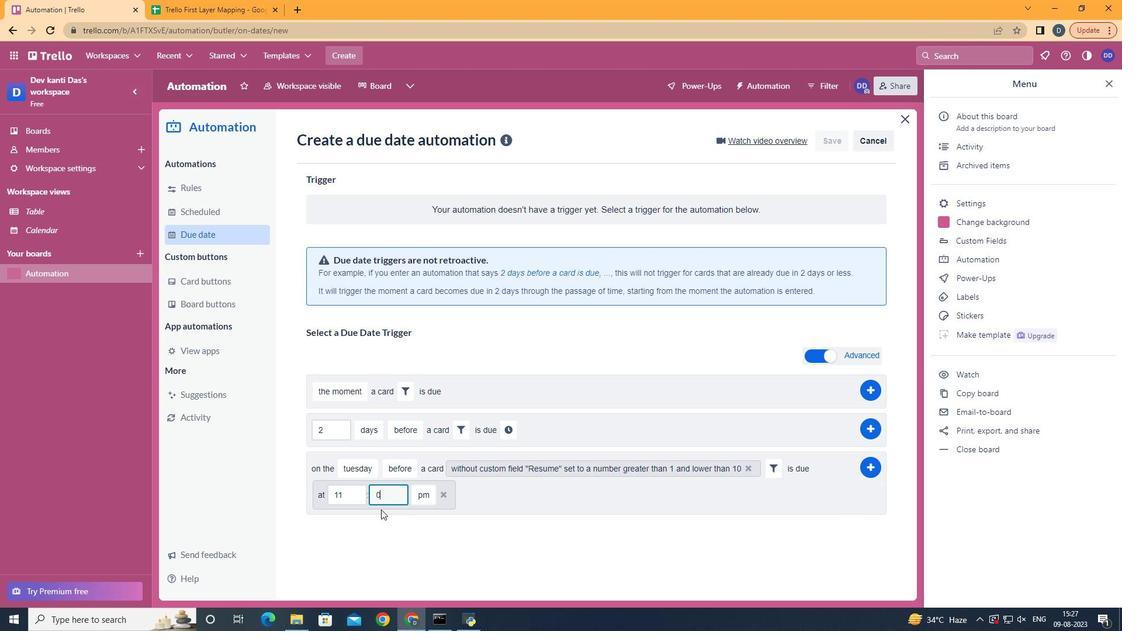 
Action: Key pressed <Key.backspace>
Screenshot: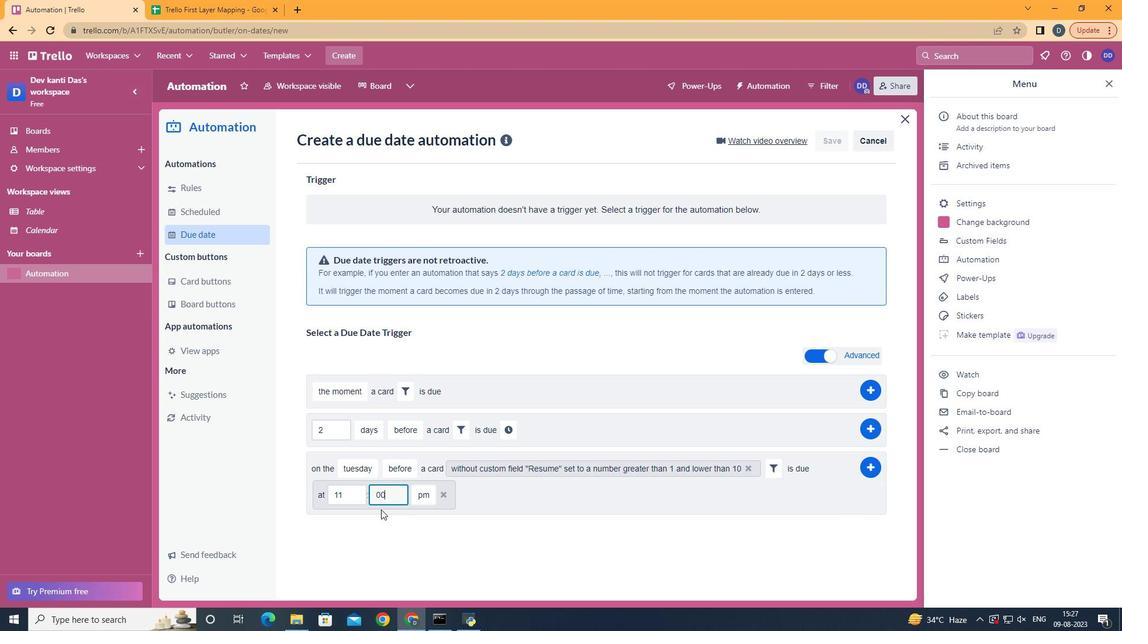 
Action: Mouse moved to (381, 509)
Screenshot: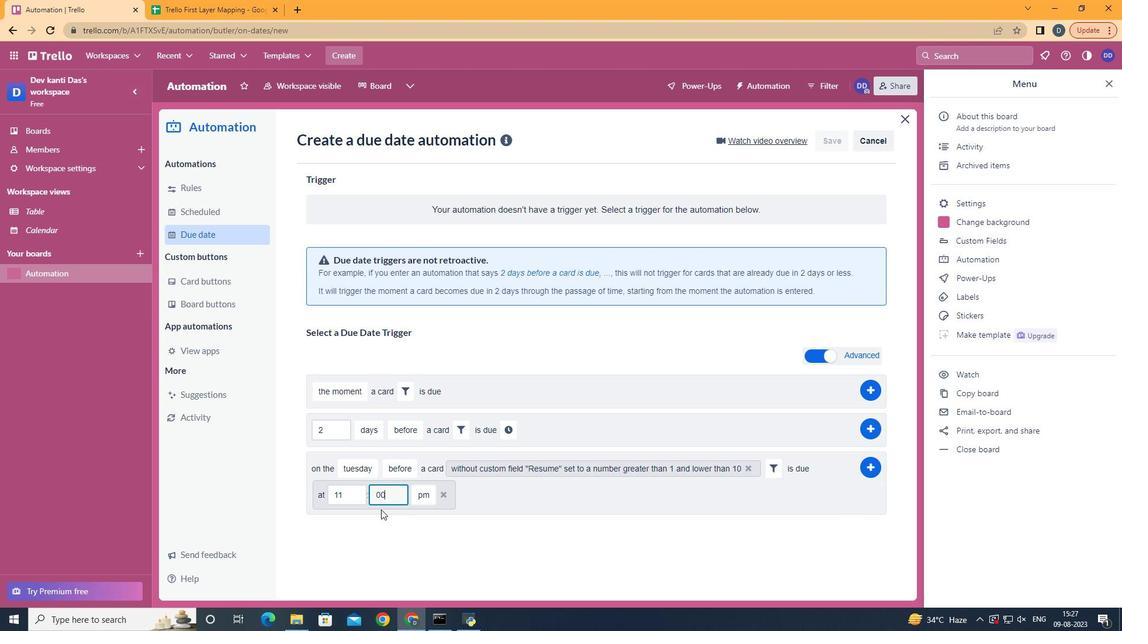 
Action: Key pressed <Key.backspace>00
Screenshot: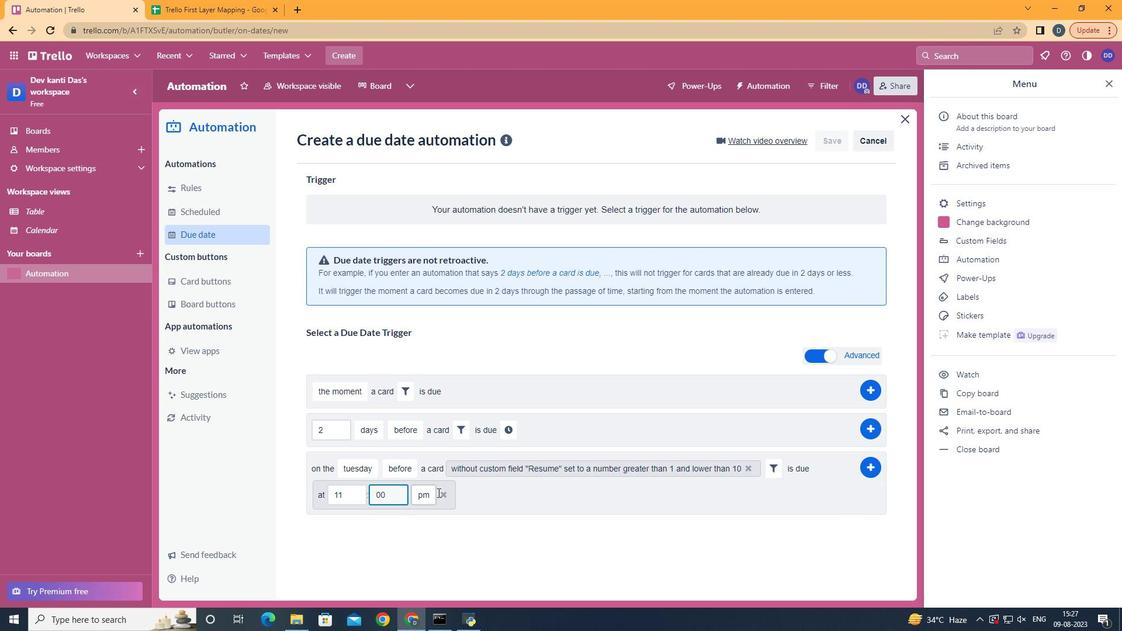 
Action: Mouse moved to (432, 515)
Screenshot: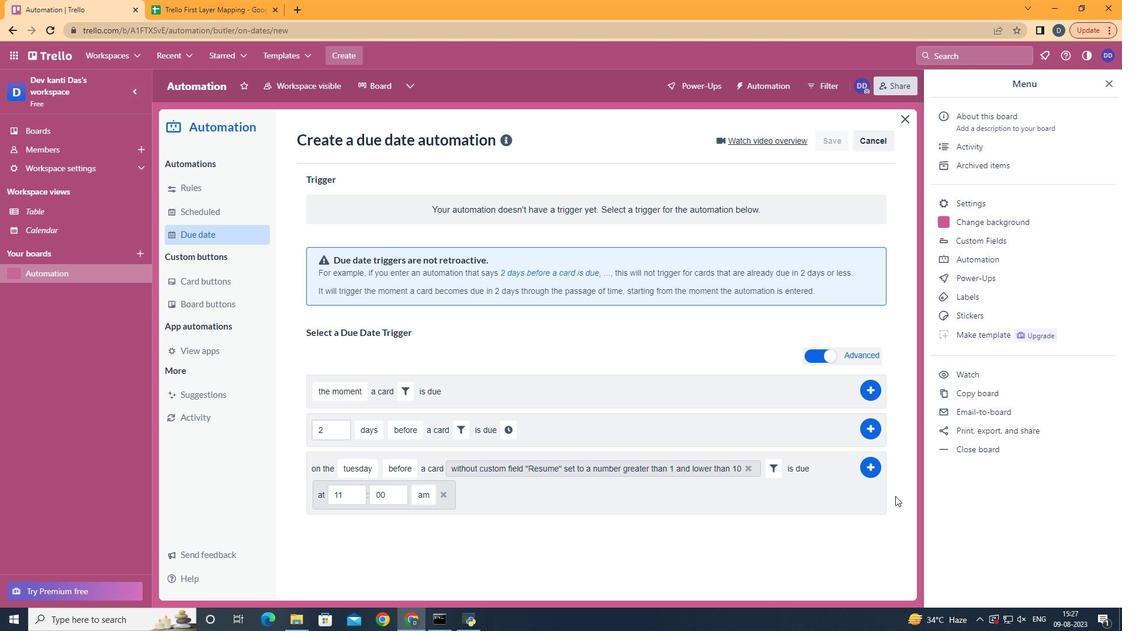 
Action: Mouse pressed left at (432, 515)
Screenshot: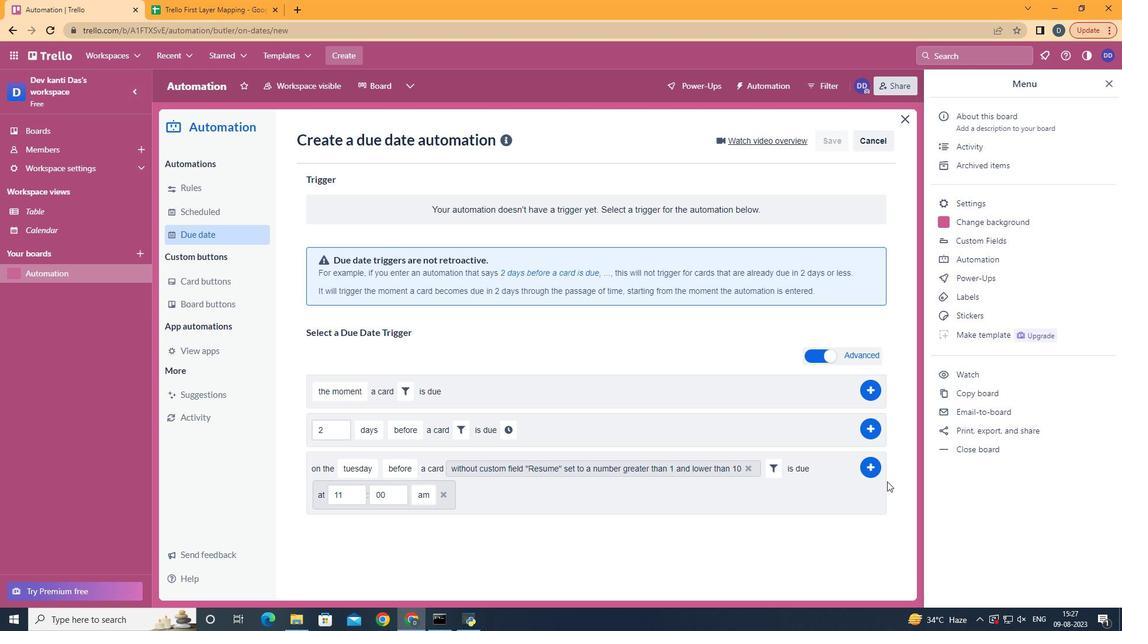 
Action: Mouse moved to (877, 467)
Screenshot: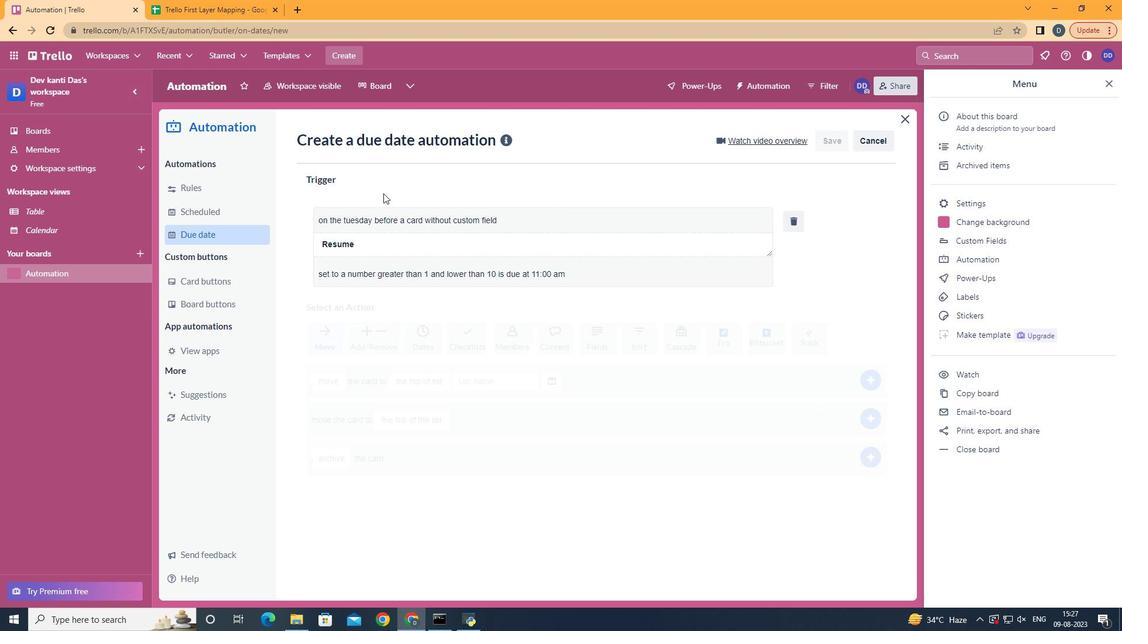 
Action: Mouse pressed left at (877, 467)
Screenshot: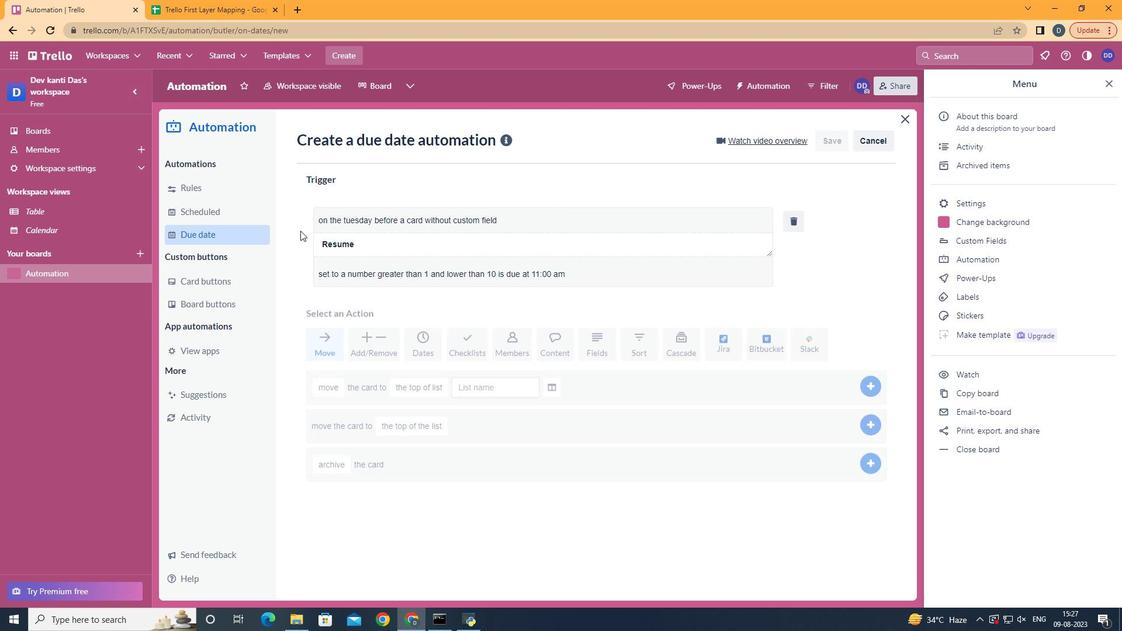 
Action: Mouse moved to (568, 282)
Screenshot: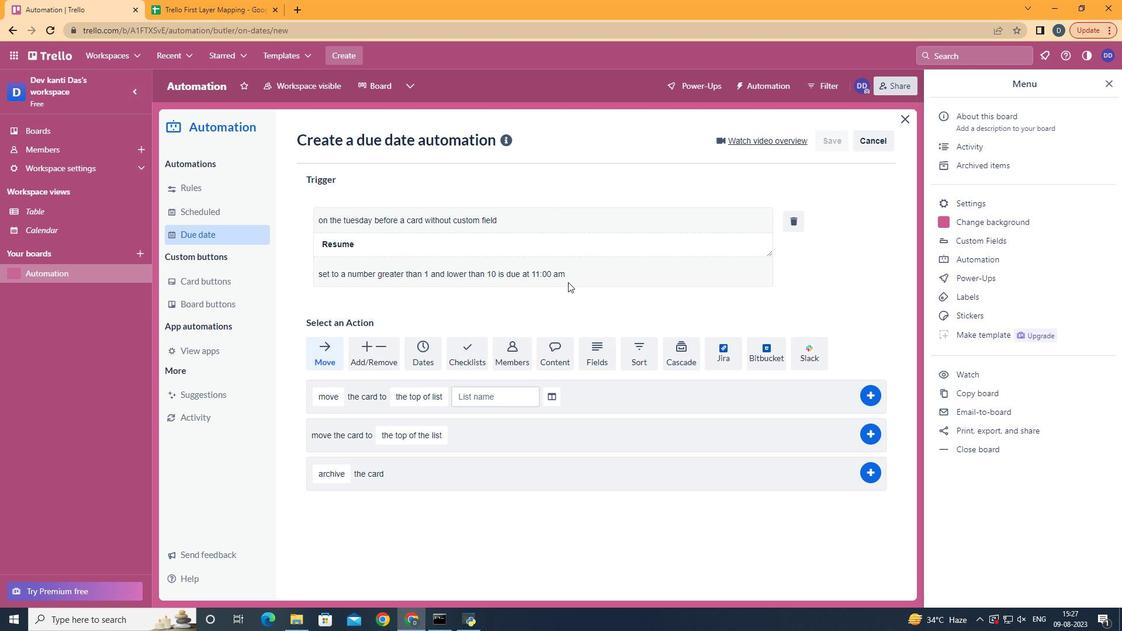 
